 Task: Create new contact,   with mail id: 'RodriguezWillow@nydailynews.com', first name: 'Willow', Last name: 'Rodriguez', Job Title: HR Coordinator, Phone number (916) 555-2345. Change life cycle stage to  'Lead' and lead status to 'New'. Add new company to the associated contact: zucc.edu.om and type: Prospect. Logged in from softage.6@softage.net
Action: Mouse moved to (113, 76)
Screenshot: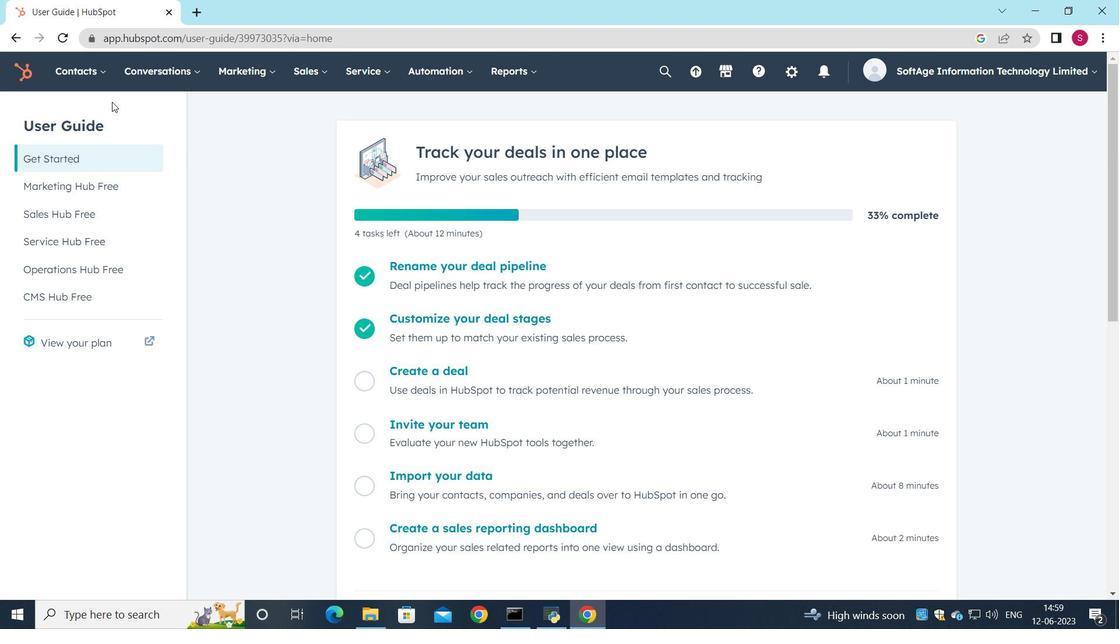 
Action: Mouse pressed left at (113, 76)
Screenshot: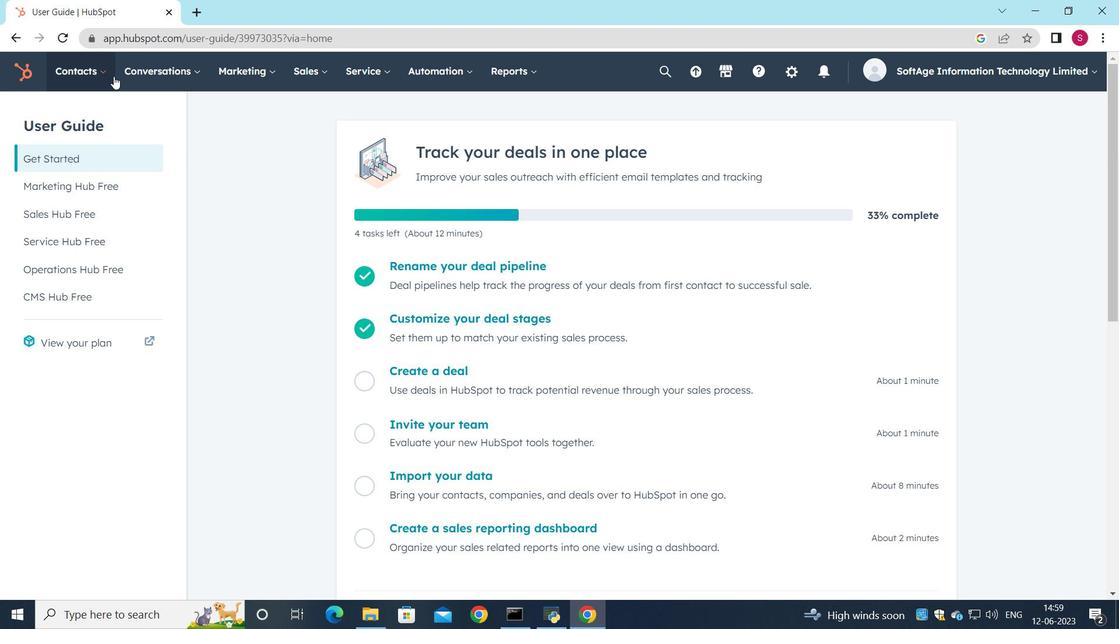 
Action: Mouse moved to (104, 107)
Screenshot: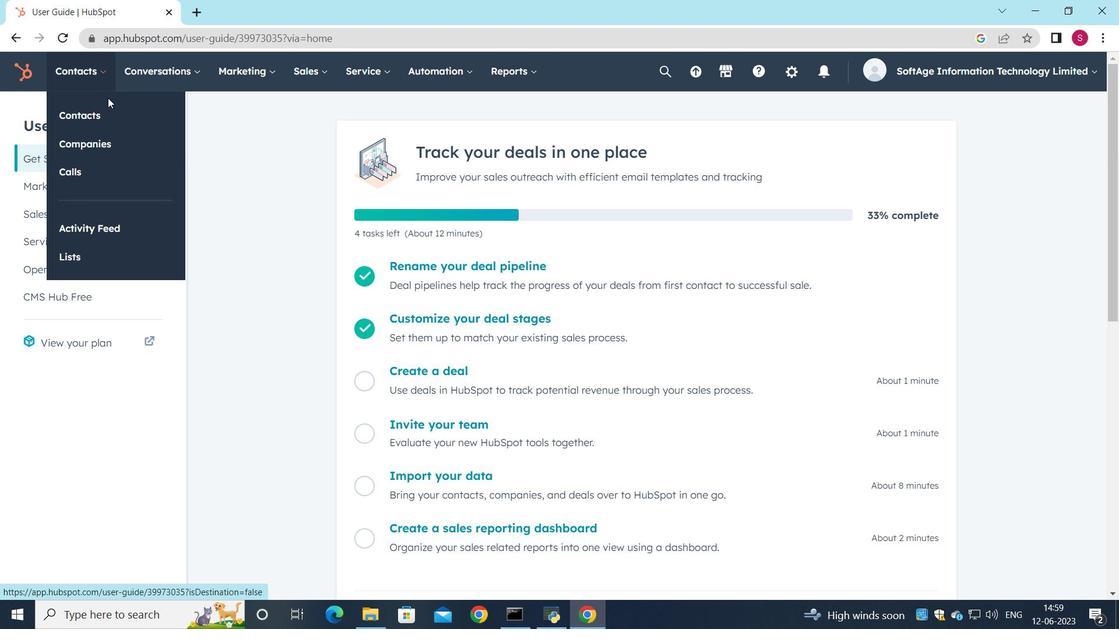 
Action: Mouse pressed left at (104, 107)
Screenshot: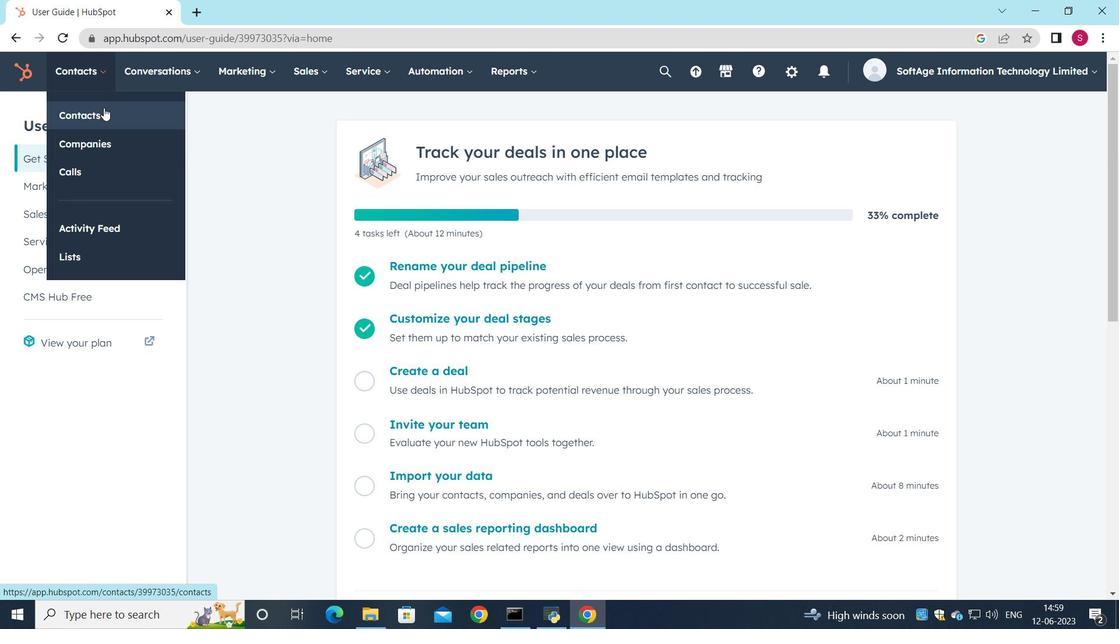 
Action: Mouse moved to (1009, 127)
Screenshot: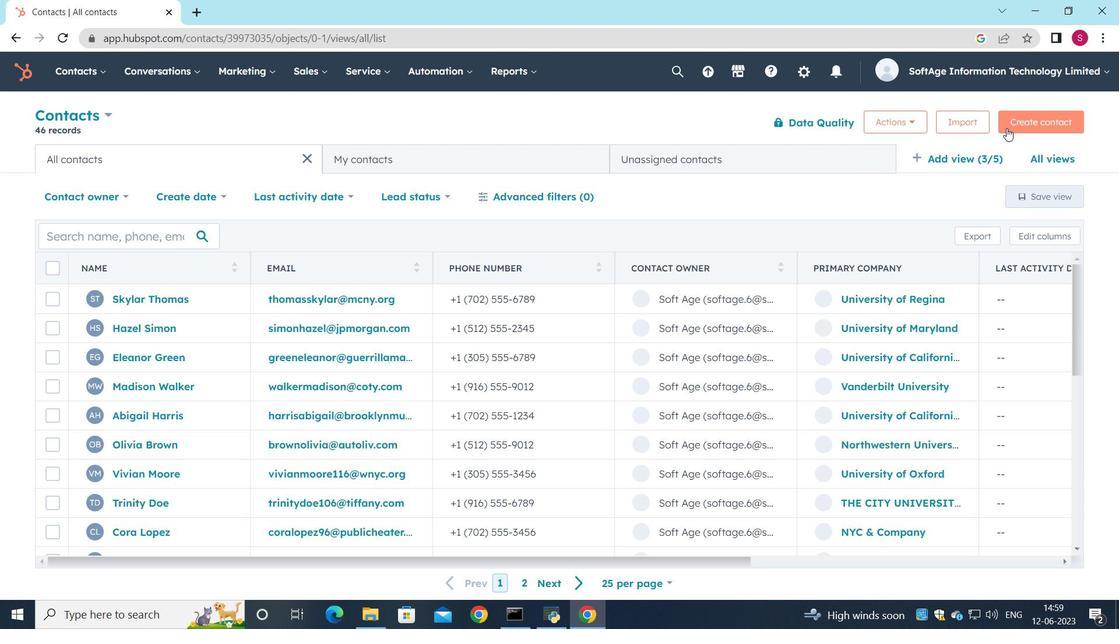 
Action: Mouse pressed left at (1009, 127)
Screenshot: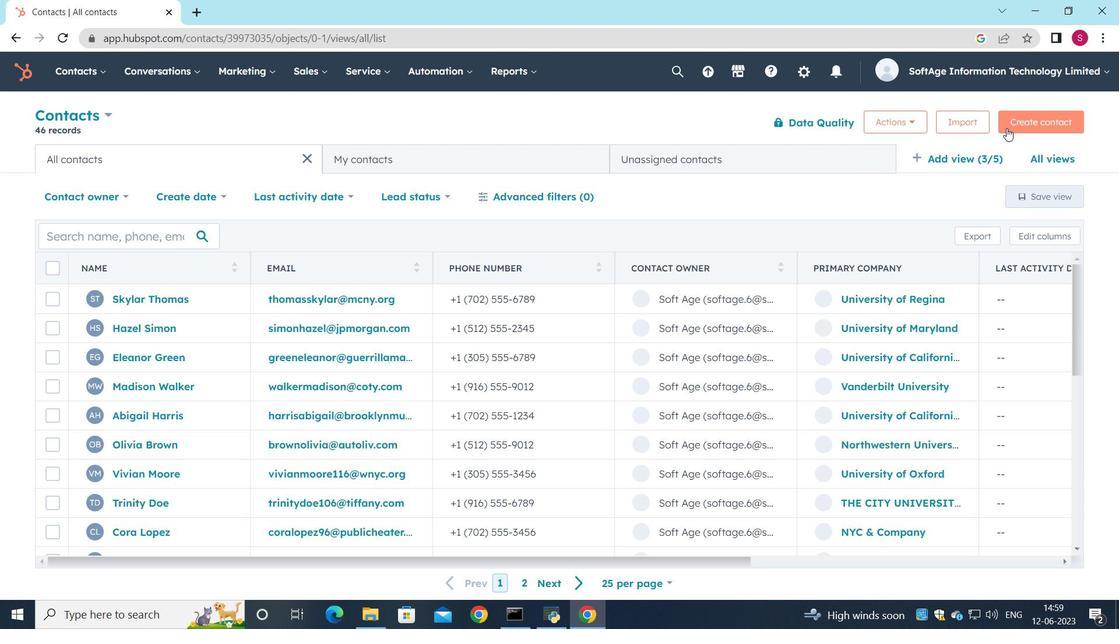
Action: Mouse moved to (762, 193)
Screenshot: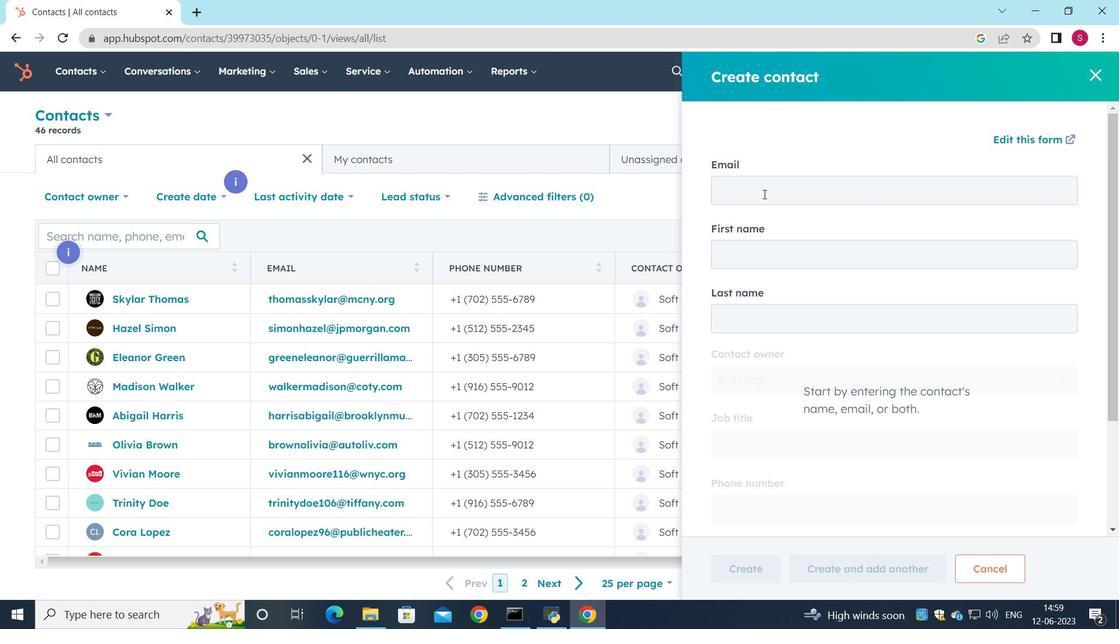 
Action: Mouse pressed left at (762, 193)
Screenshot: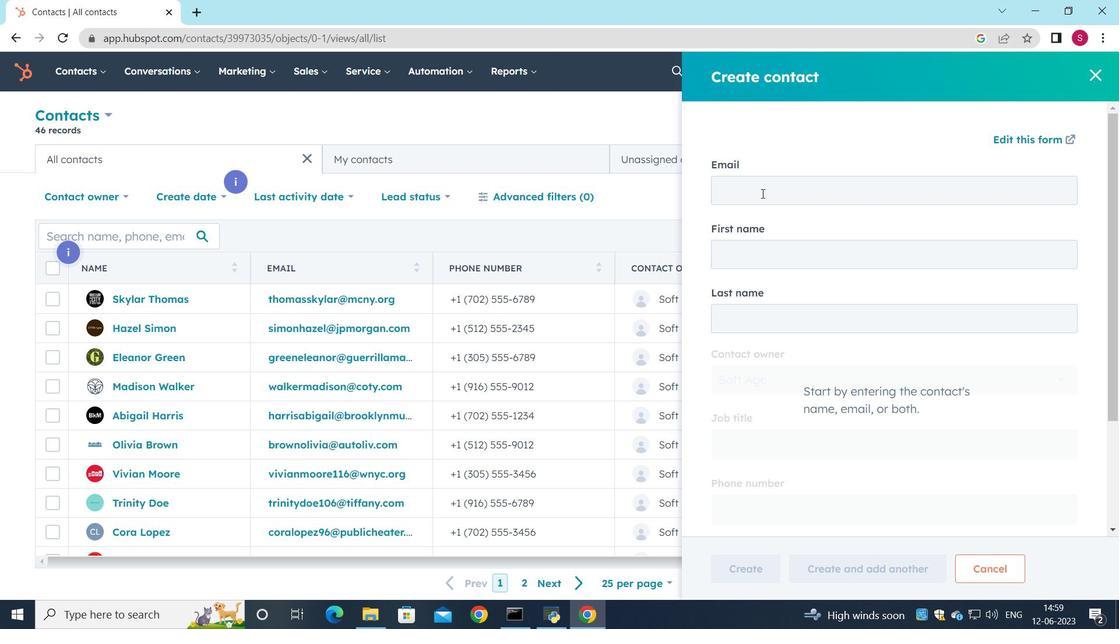 
Action: Key pressed <Key.shift>Rodriguez<Key.shift>Willow<Key.shift><Key.shift><Key.shift><Key.shift><Key.shift><Key.shift><Key.shift><Key.shift><Key.shift><Key.shift><Key.shift><Key.shift><Key.shift><Key.shift><Key.shift><Key.shift><Key.shift><Key.shift><Key.shift><Key.shift>@nydailynews.com
Screenshot: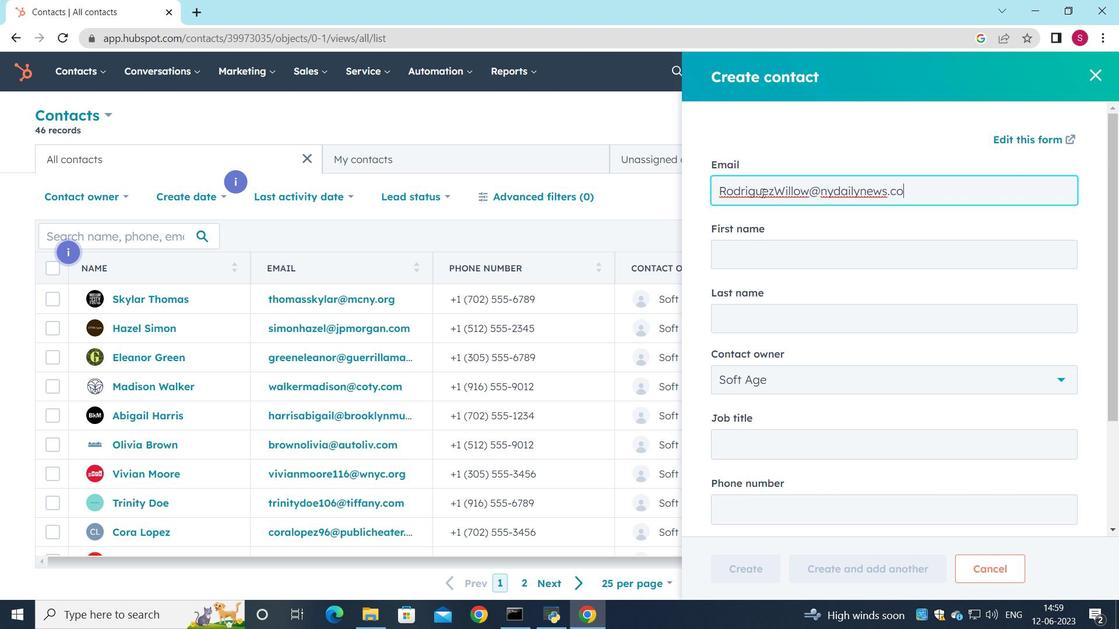 
Action: Mouse moved to (828, 261)
Screenshot: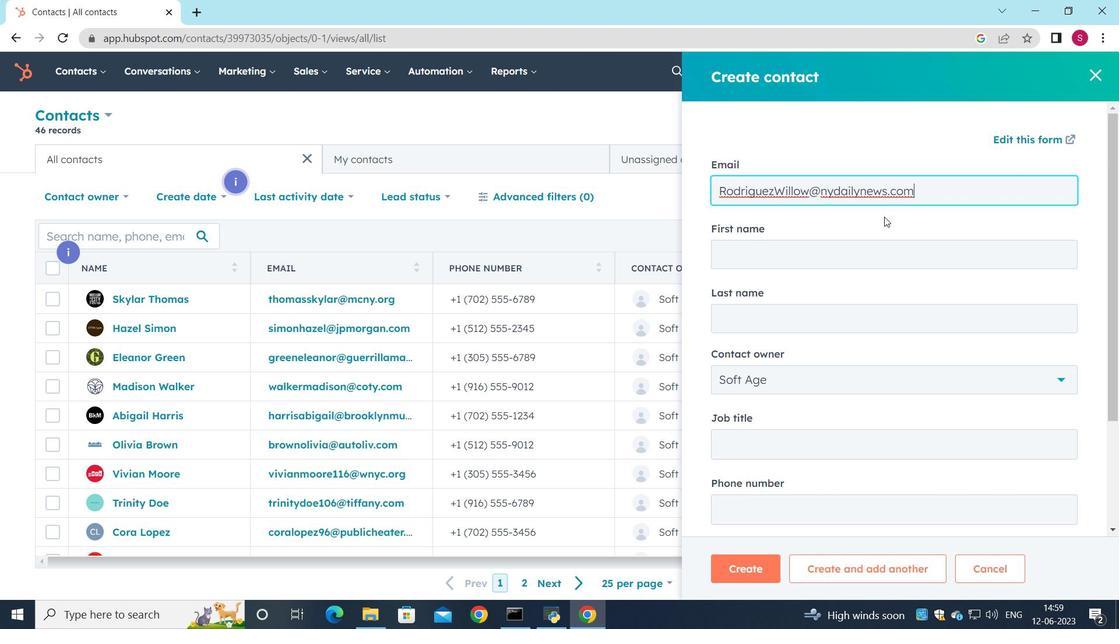 
Action: Mouse pressed left at (828, 261)
Screenshot: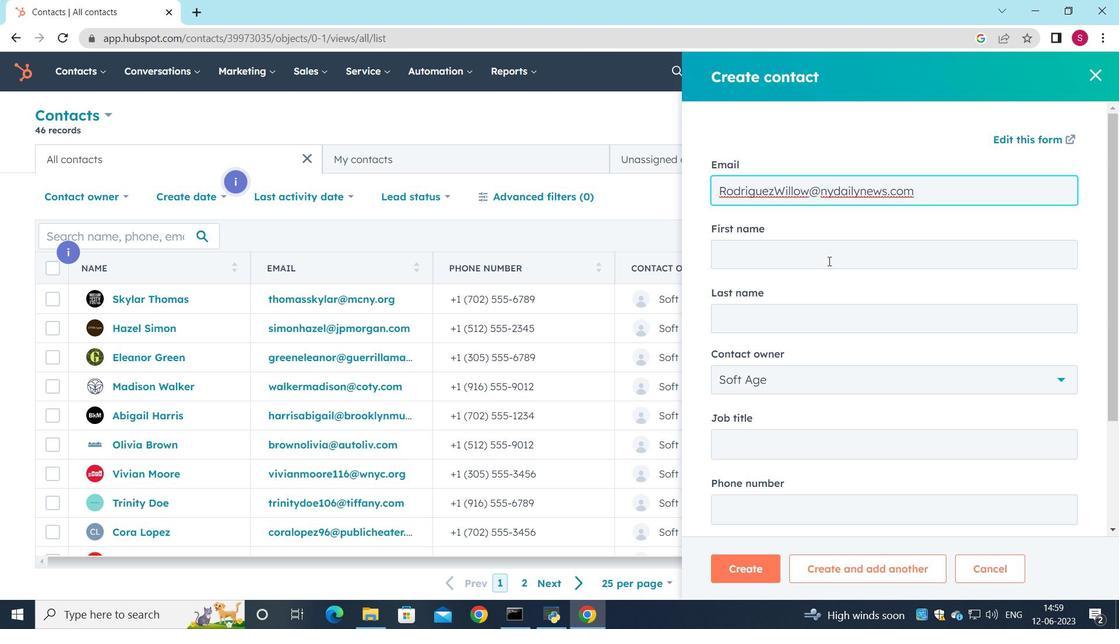 
Action: Key pressed <Key.shift>Willow
Screenshot: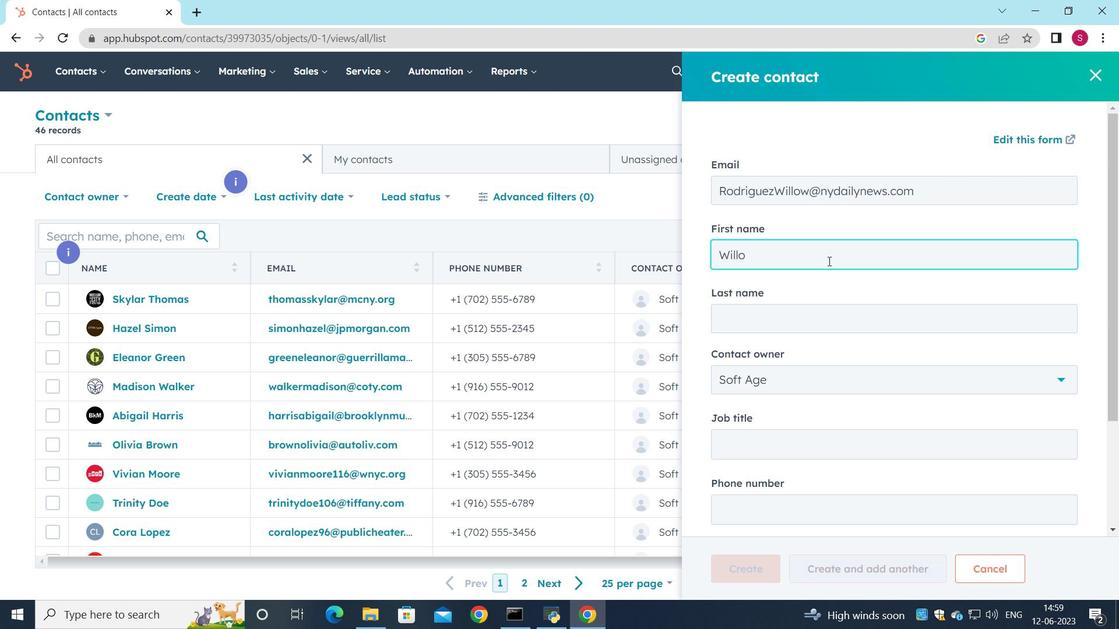 
Action: Mouse moved to (781, 310)
Screenshot: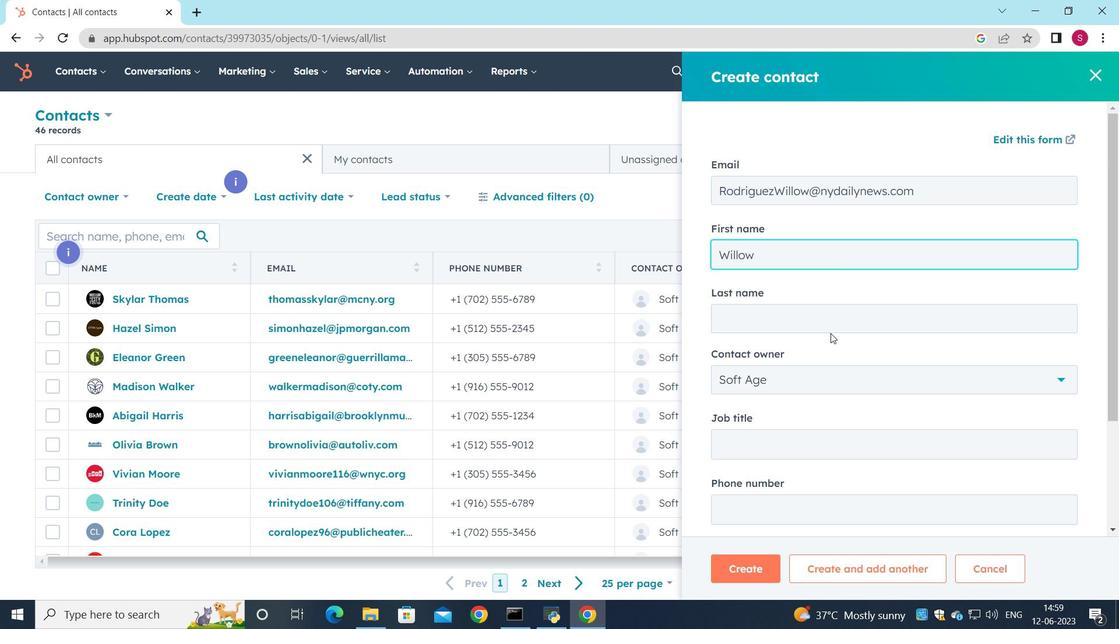 
Action: Mouse pressed left at (781, 310)
Screenshot: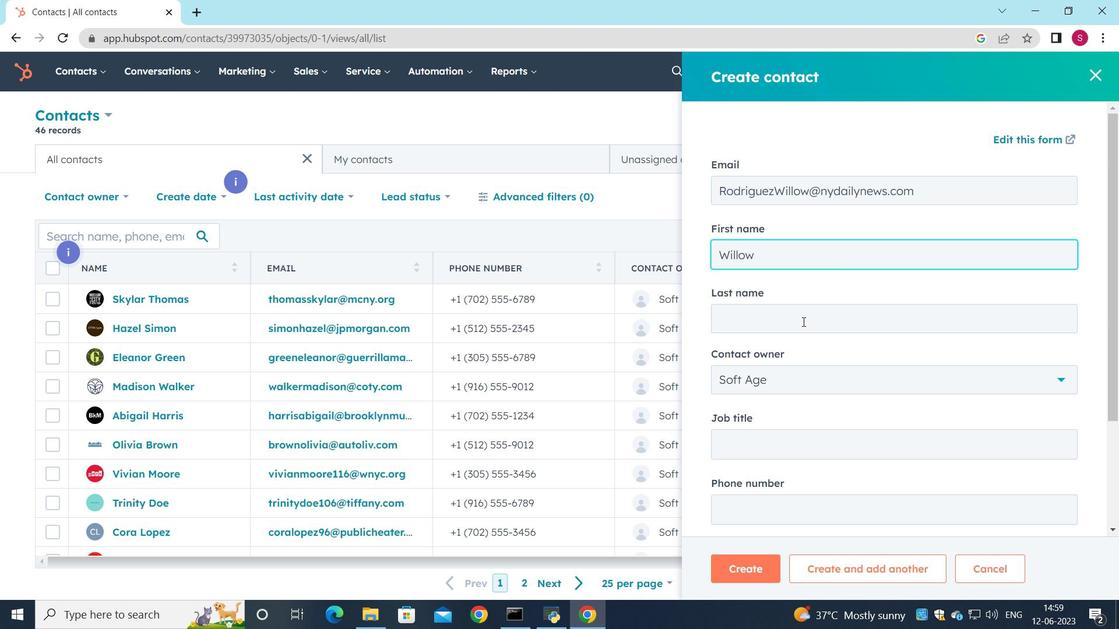 
Action: Key pressed <Key.shift>Rodriguez
Screenshot: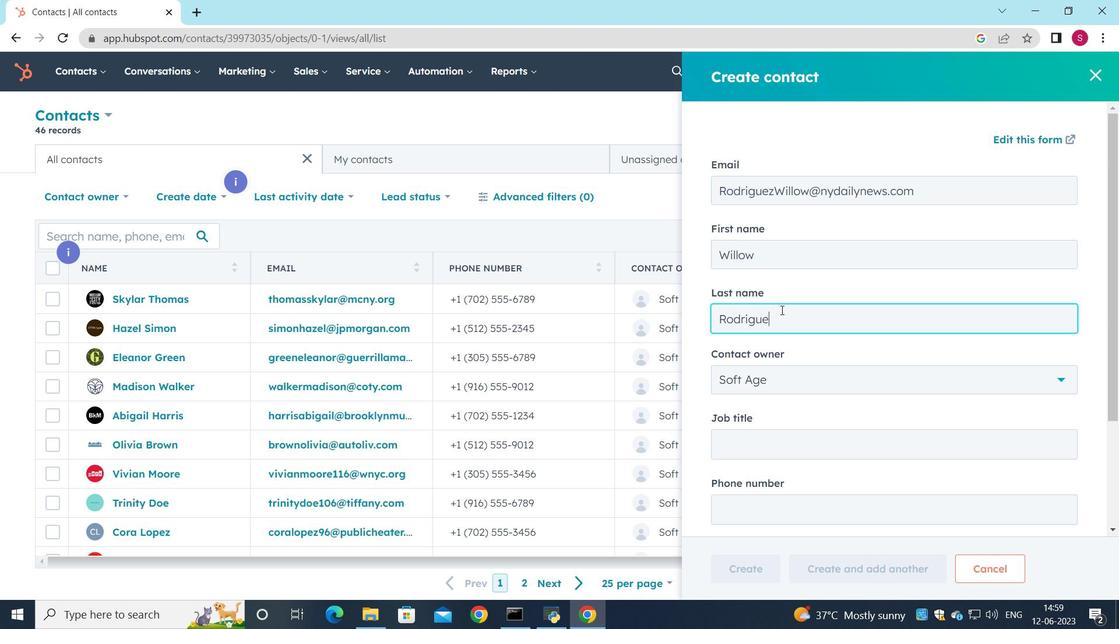 
Action: Mouse scrolled (781, 309) with delta (0, 0)
Screenshot: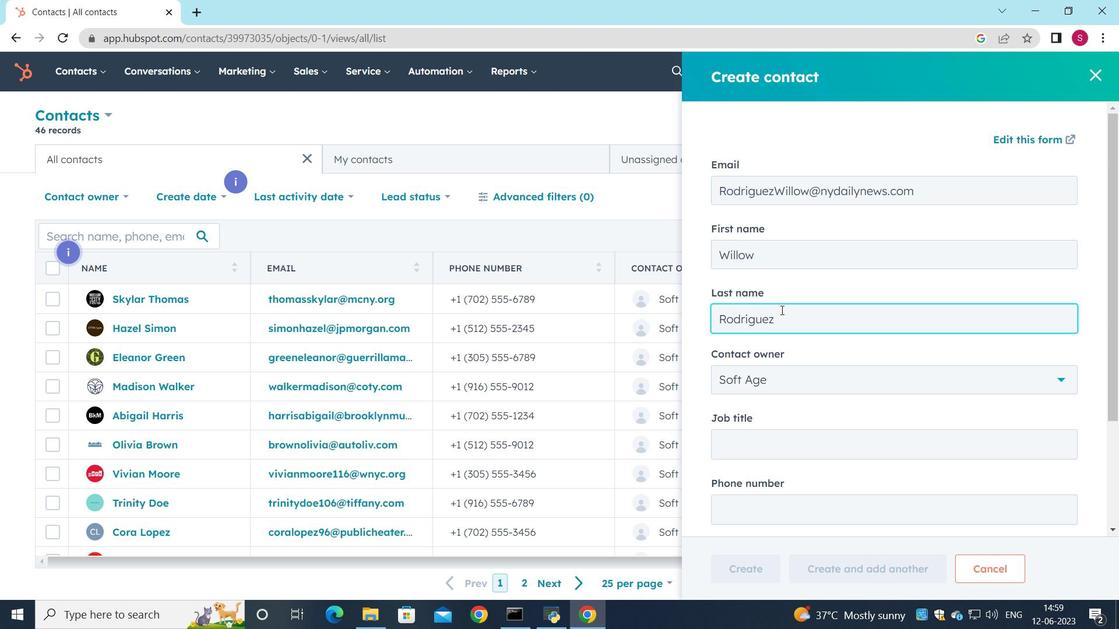 
Action: Mouse moved to (785, 351)
Screenshot: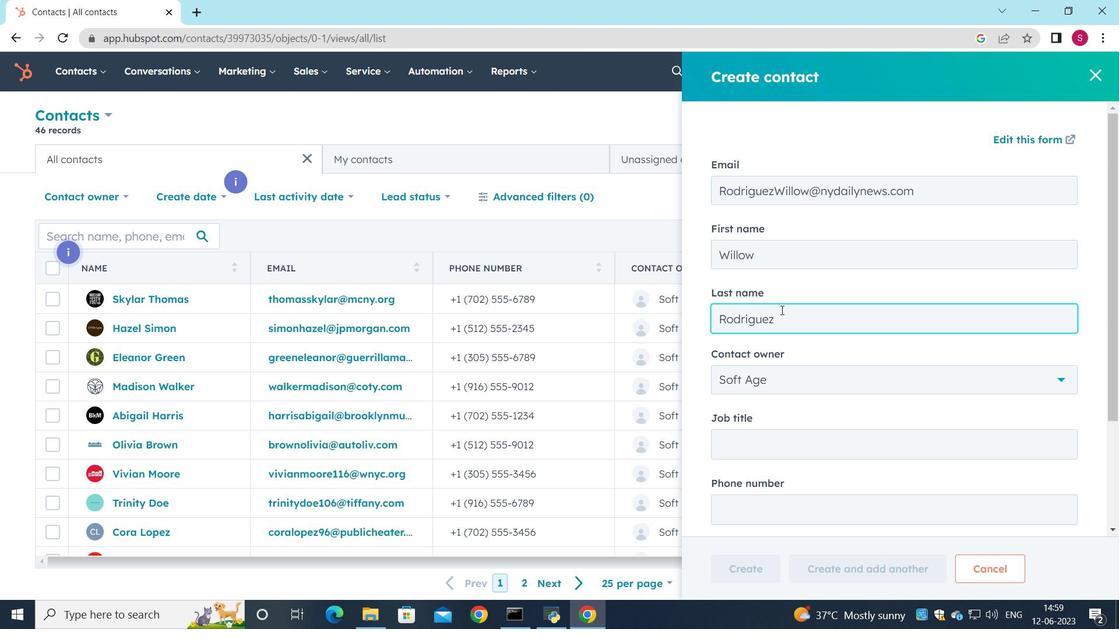 
Action: Mouse scrolled (785, 350) with delta (0, 0)
Screenshot: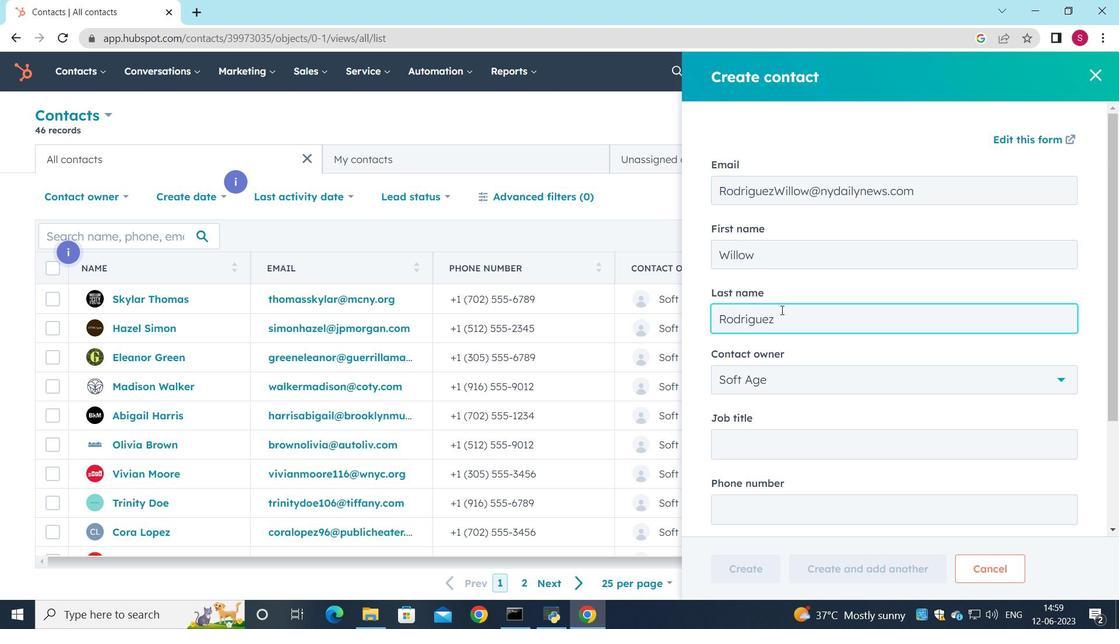 
Action: Mouse scrolled (785, 350) with delta (0, 0)
Screenshot: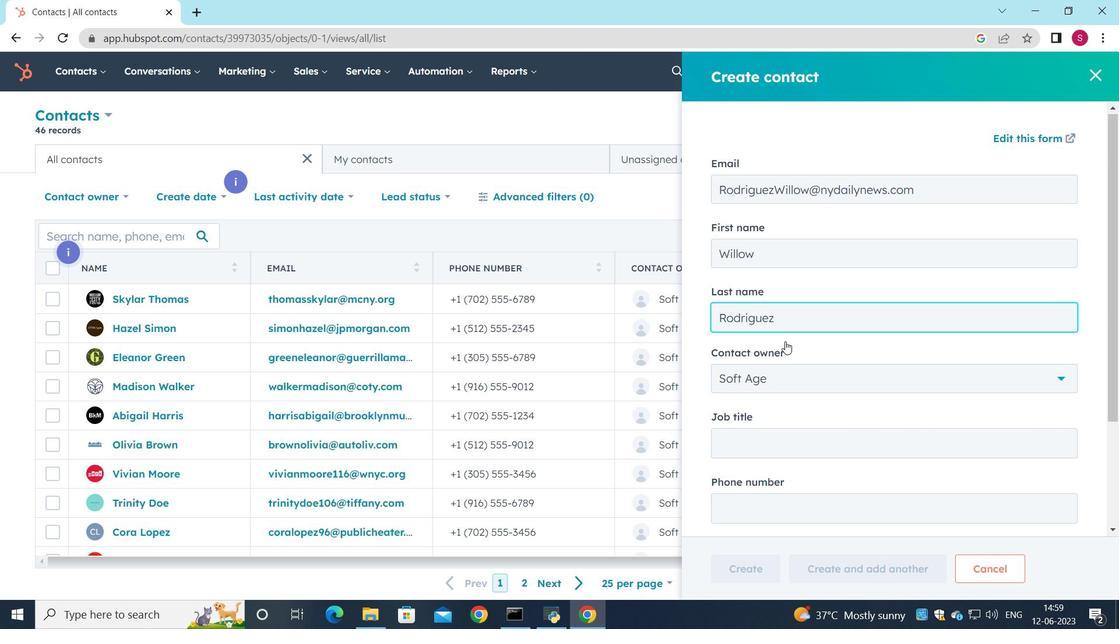 
Action: Mouse moved to (725, 288)
Screenshot: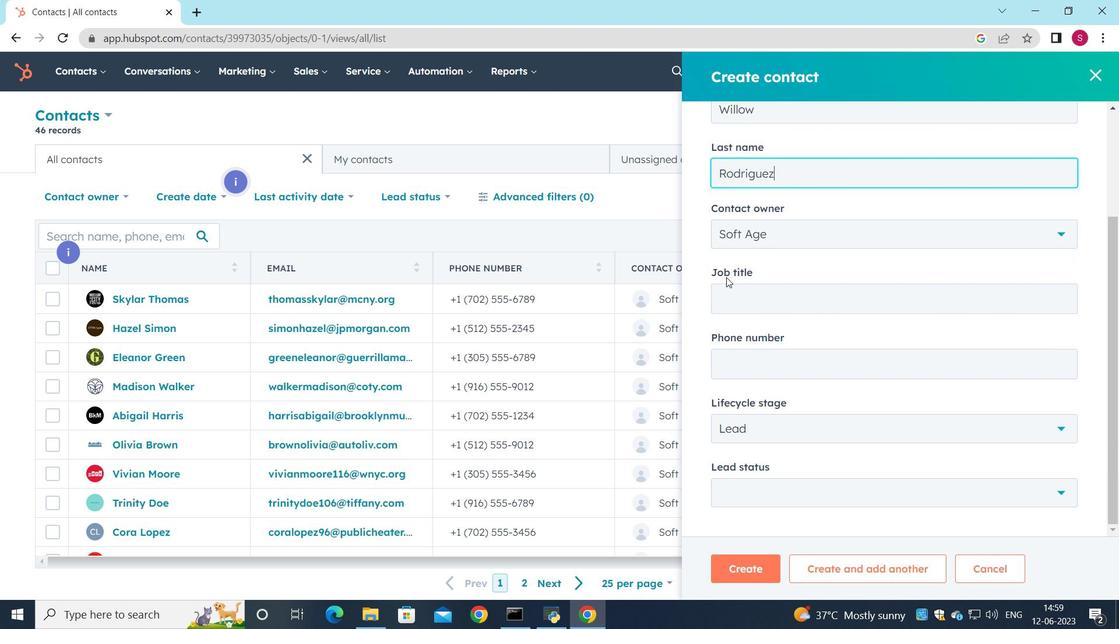 
Action: Mouse pressed left at (725, 288)
Screenshot: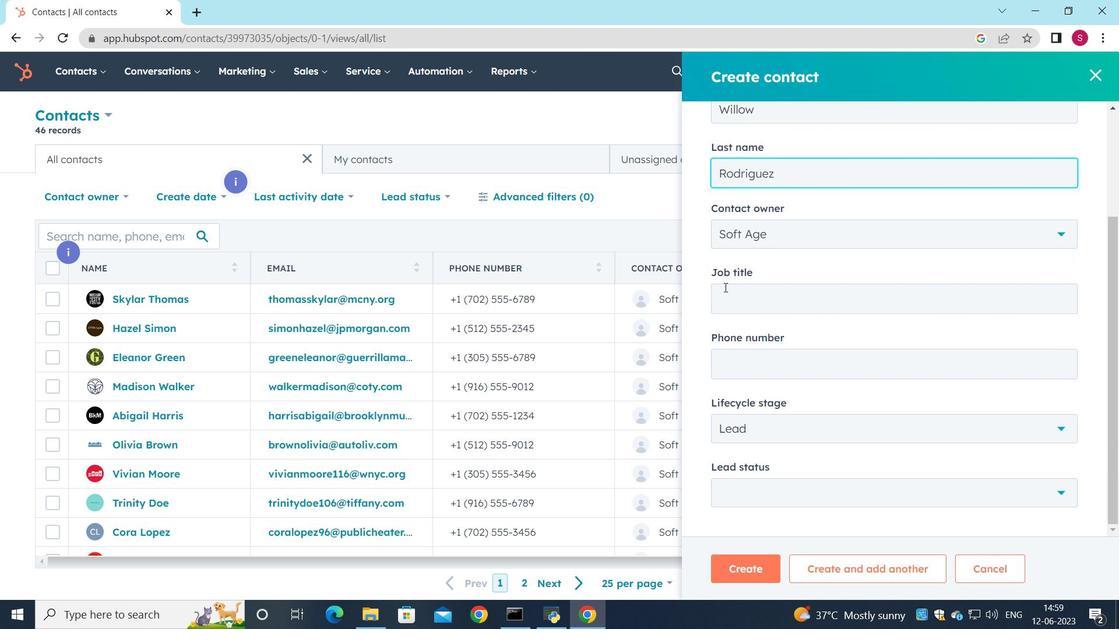 
Action: Key pressed <Key.shift><Key.shift><Key.shift><Key.shift>HE<Key.backspace>R<Key.space><Key.shift><Key.shift><Key.shift><Key.shift><Key.shift><Key.shift><Key.shift><Key.shift><Key.shift><Key.shift><Key.shift>Coordinator
Screenshot: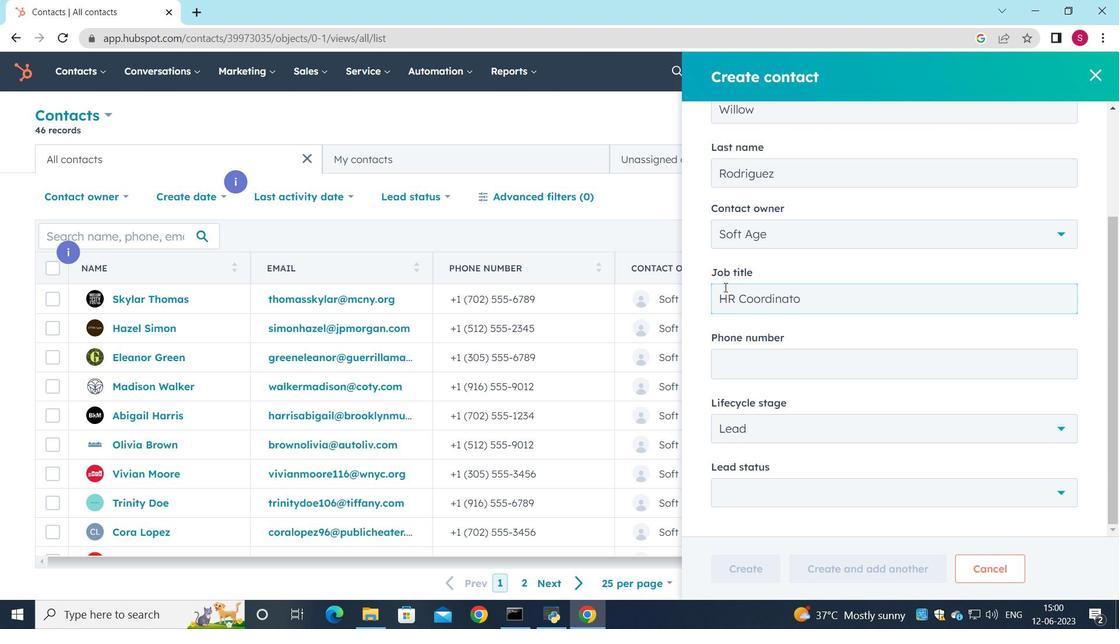 
Action: Mouse moved to (738, 347)
Screenshot: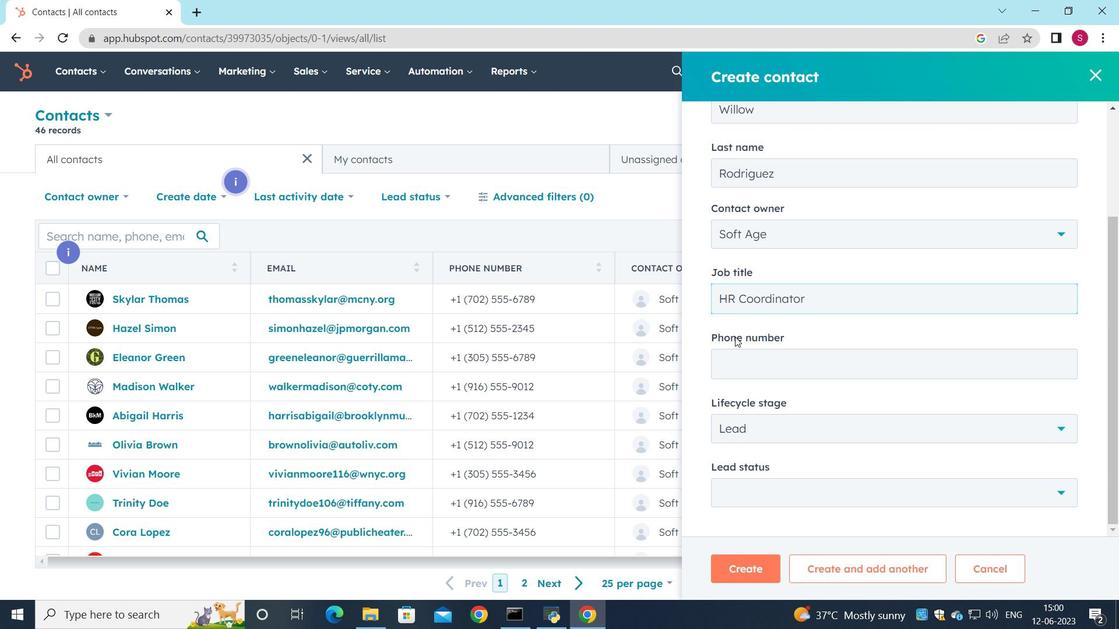 
Action: Mouse pressed left at (738, 347)
Screenshot: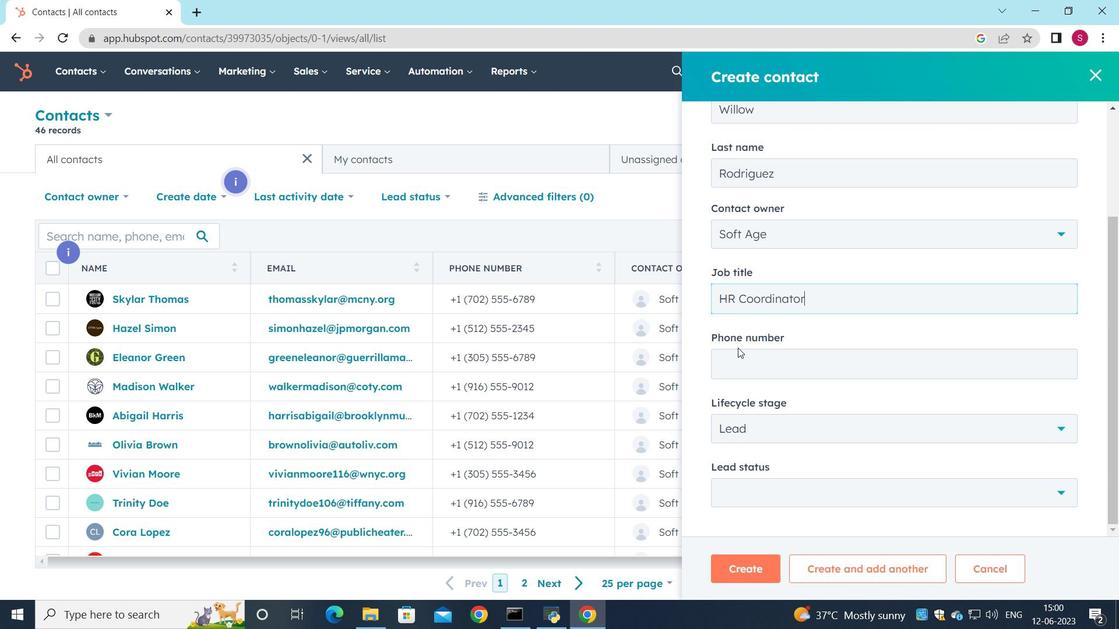 
Action: Mouse moved to (740, 359)
Screenshot: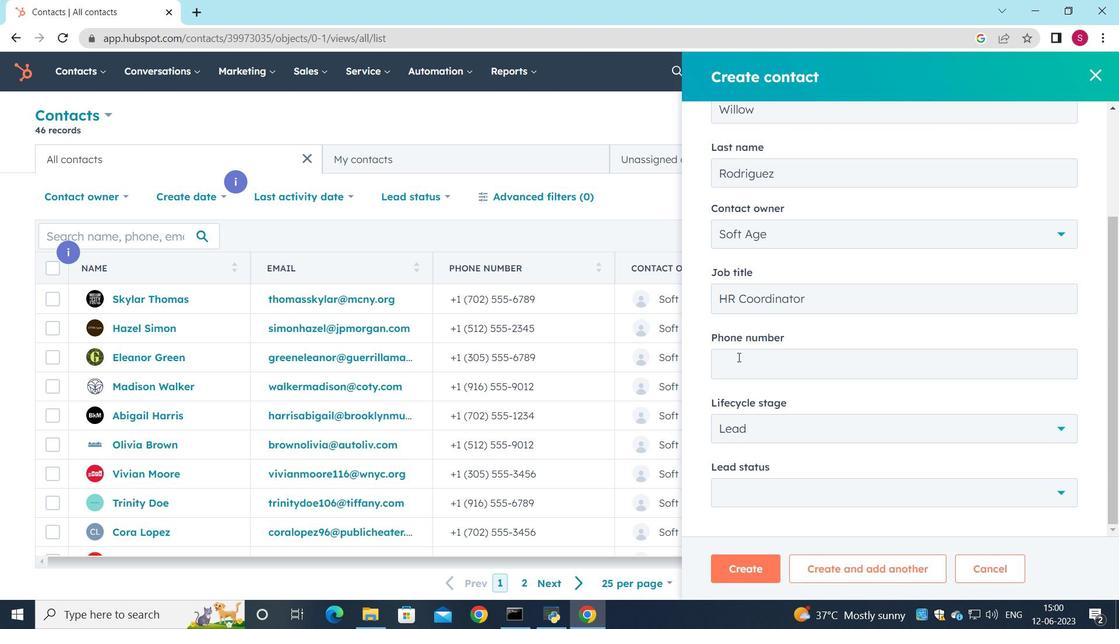
Action: Mouse pressed left at (740, 359)
Screenshot: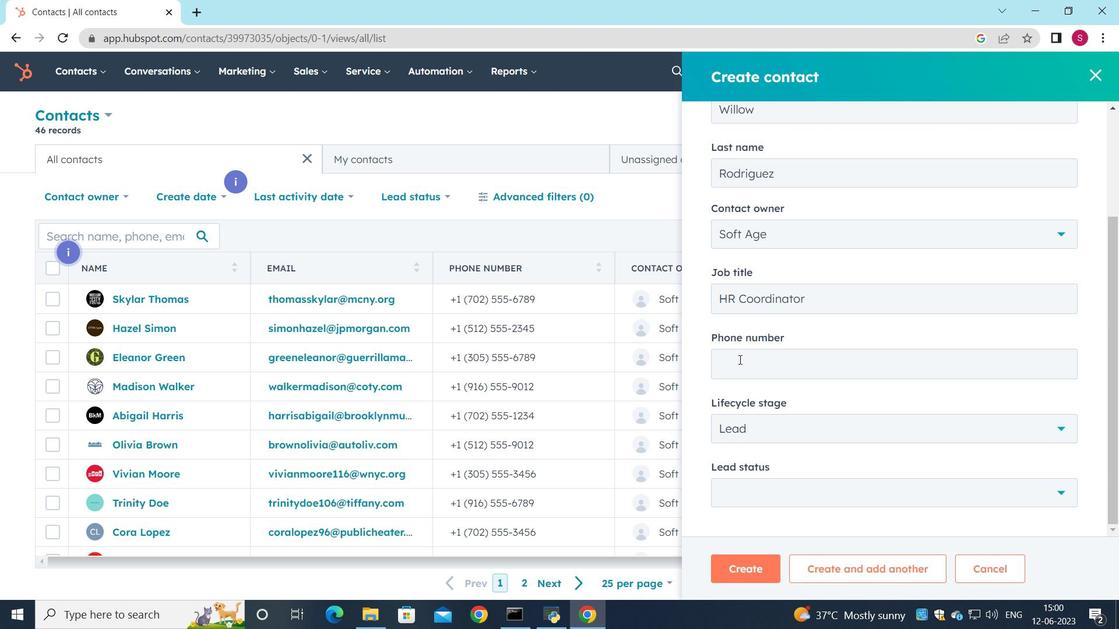 
Action: Key pressed 9165552345
Screenshot: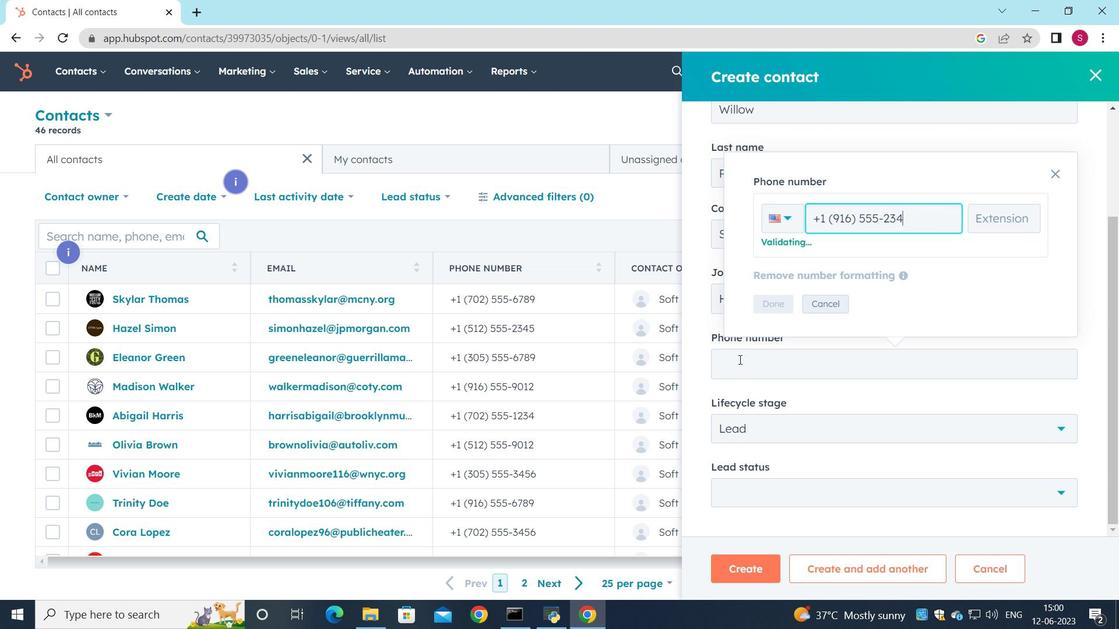 
Action: Mouse moved to (771, 311)
Screenshot: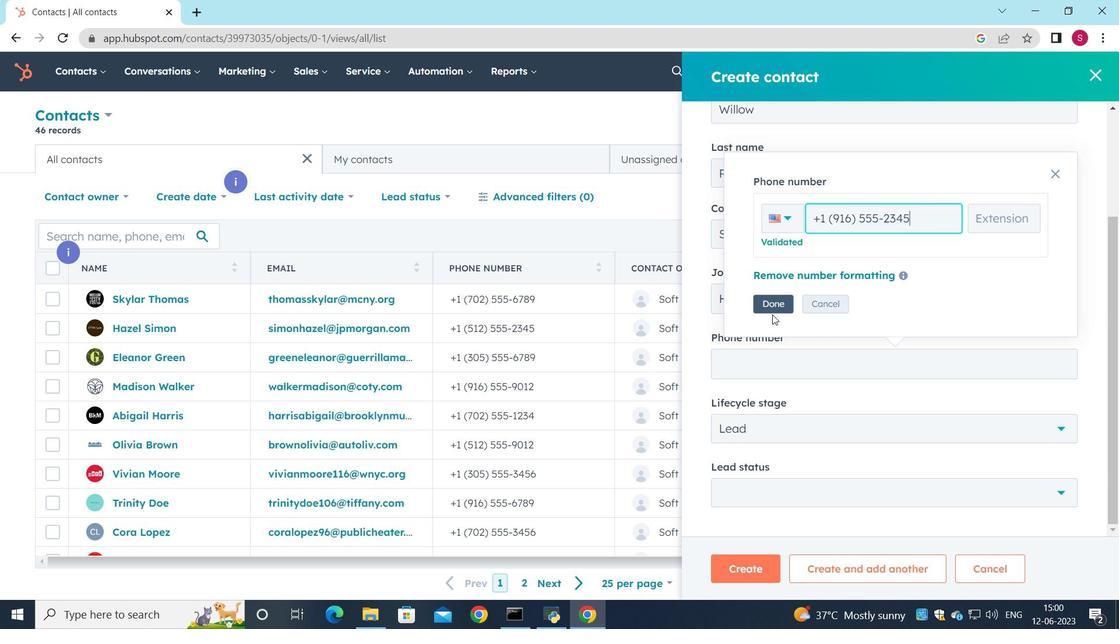 
Action: Mouse pressed left at (771, 311)
Screenshot: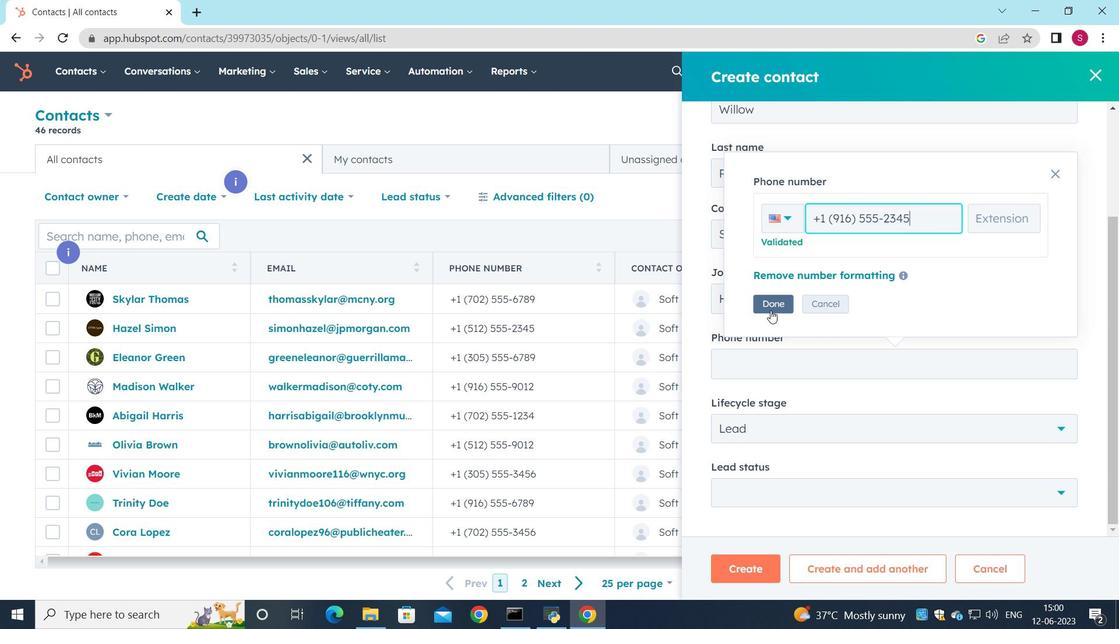 
Action: Mouse moved to (769, 380)
Screenshot: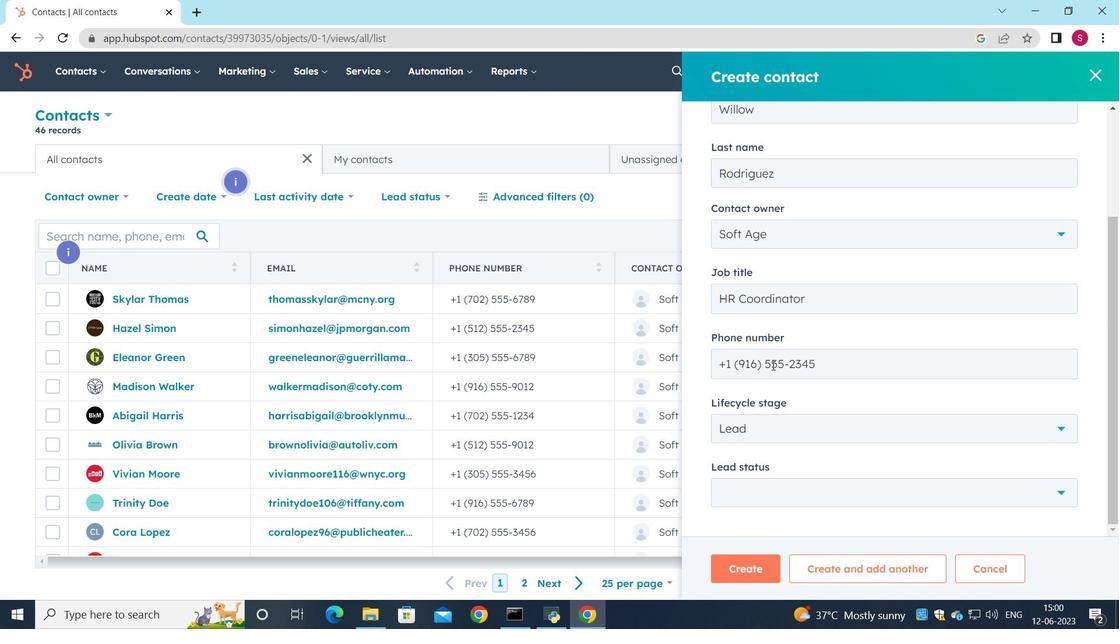 
Action: Mouse scrolled (769, 380) with delta (0, 0)
Screenshot: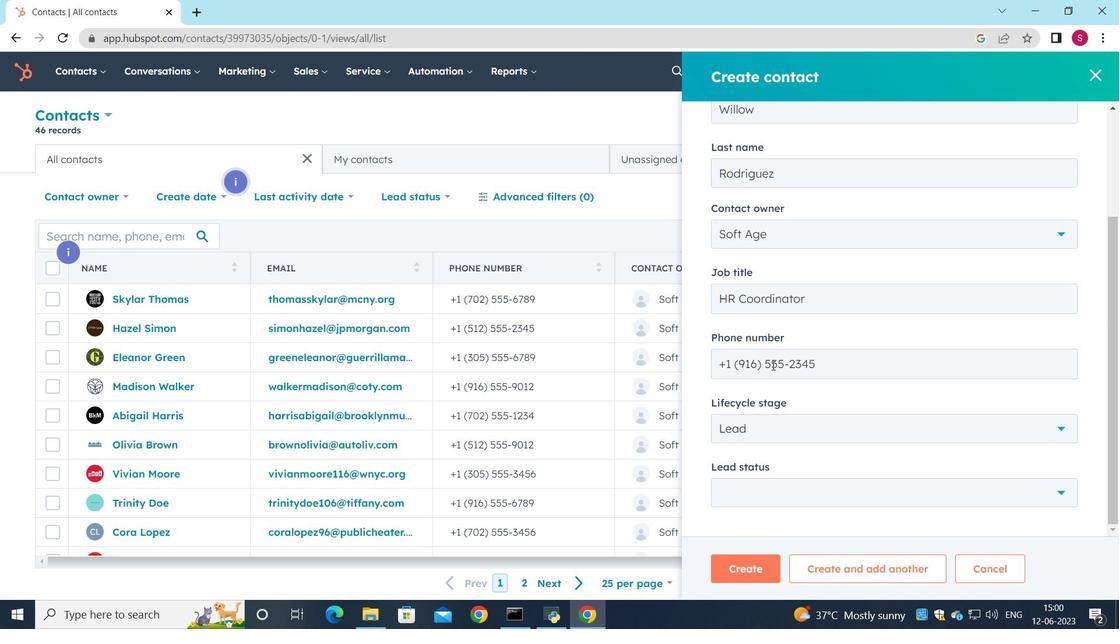 
Action: Mouse moved to (1061, 496)
Screenshot: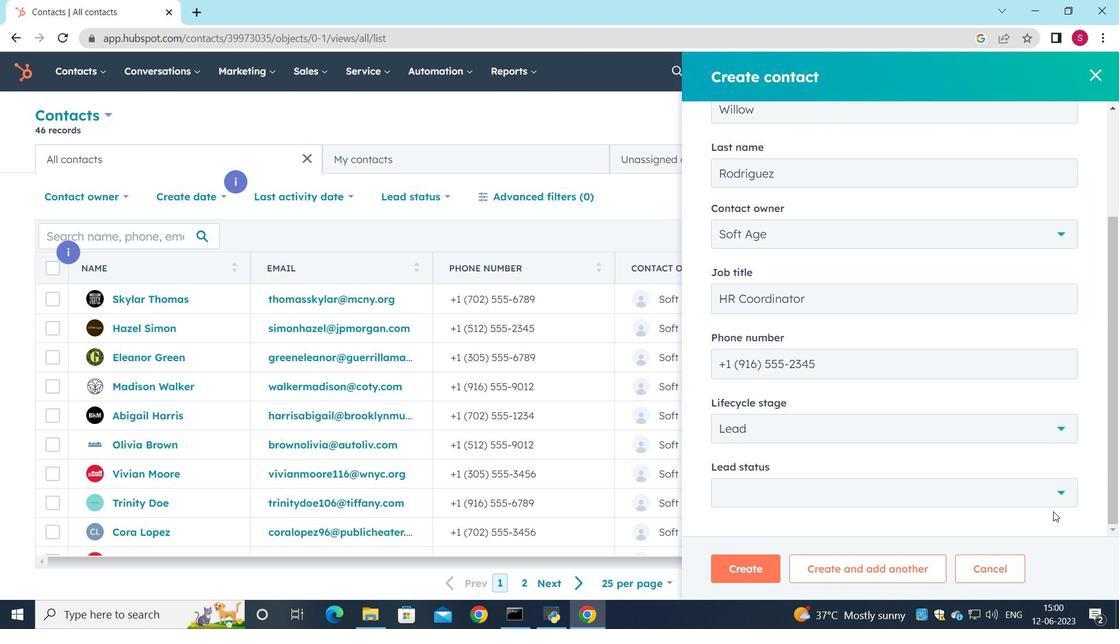 
Action: Mouse pressed left at (1061, 496)
Screenshot: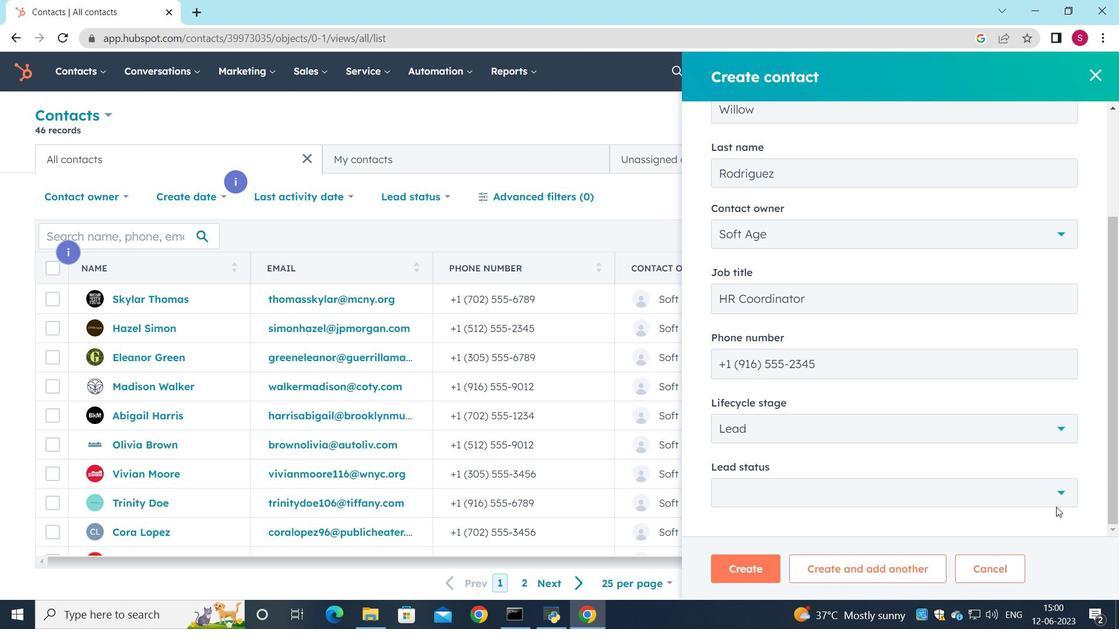 
Action: Mouse moved to (817, 357)
Screenshot: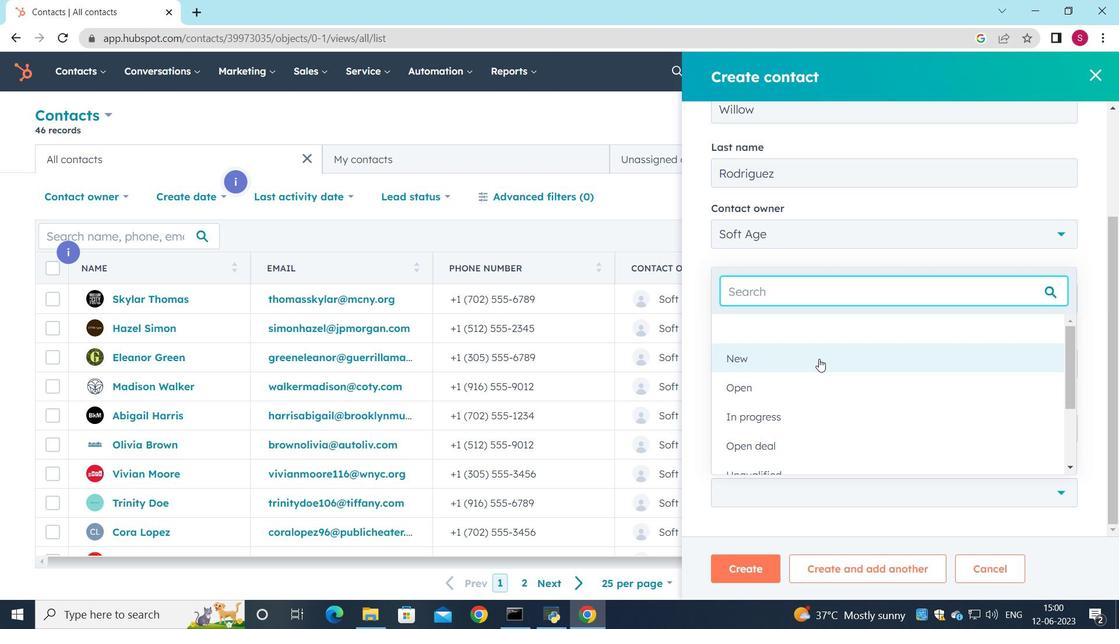 
Action: Mouse pressed left at (817, 357)
Screenshot: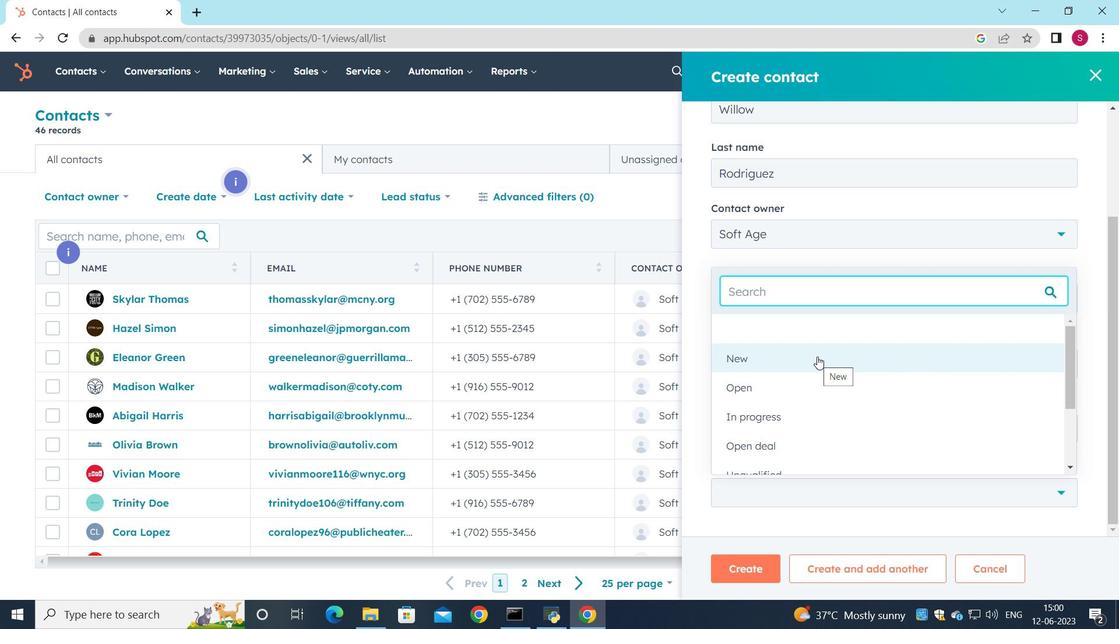 
Action: Mouse moved to (729, 579)
Screenshot: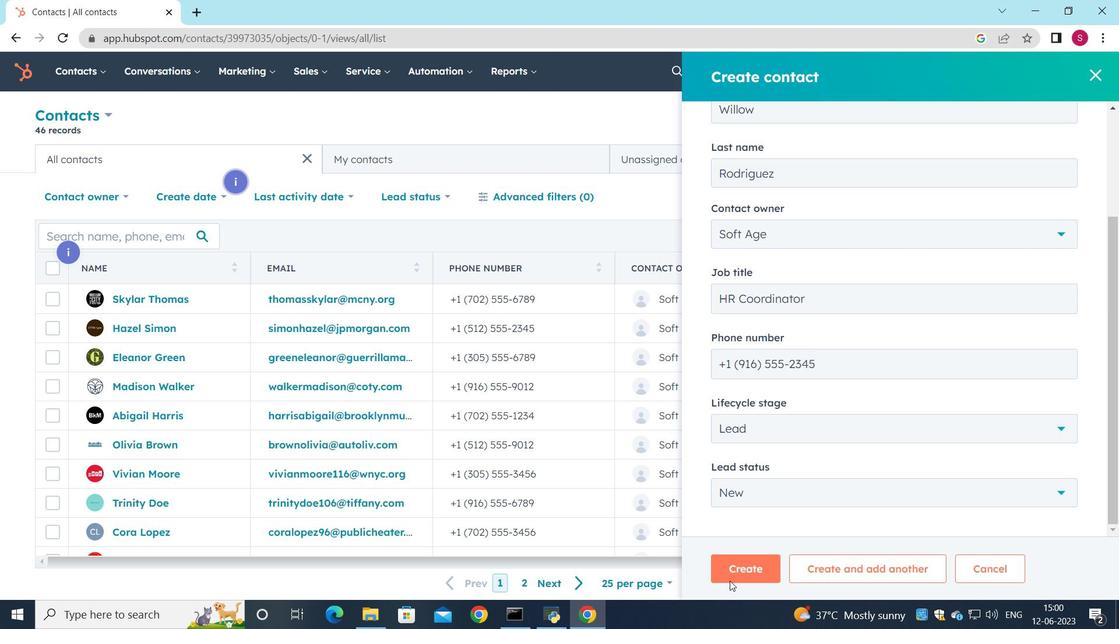
Action: Mouse pressed left at (729, 579)
Screenshot: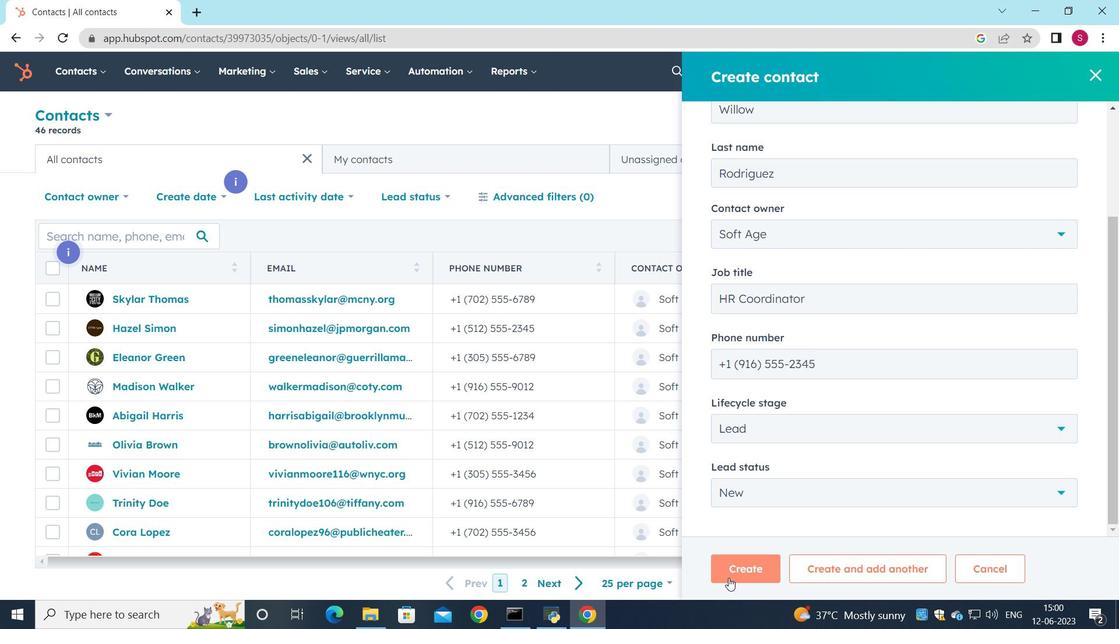 
Action: Mouse moved to (568, 445)
Screenshot: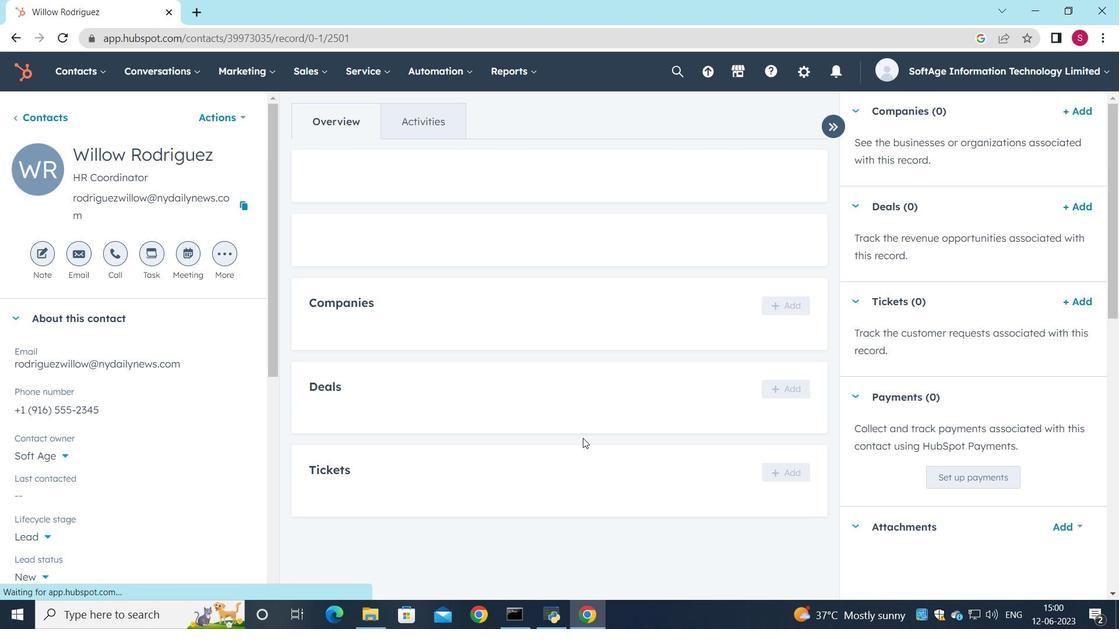 
Action: Mouse scrolled (568, 445) with delta (0, 0)
Screenshot: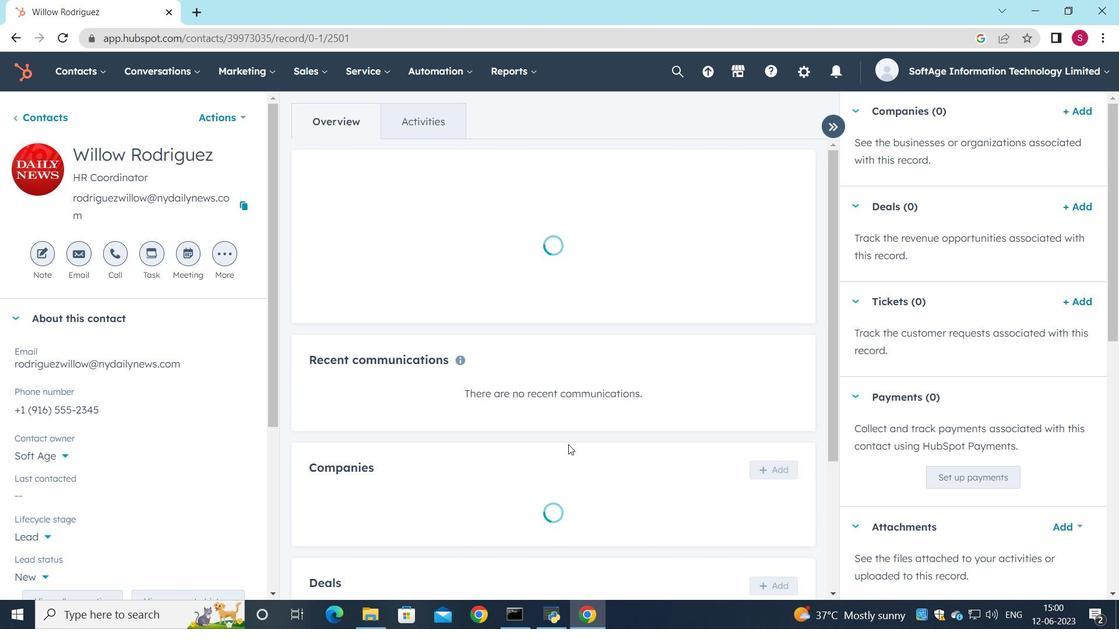 
Action: Mouse moved to (763, 392)
Screenshot: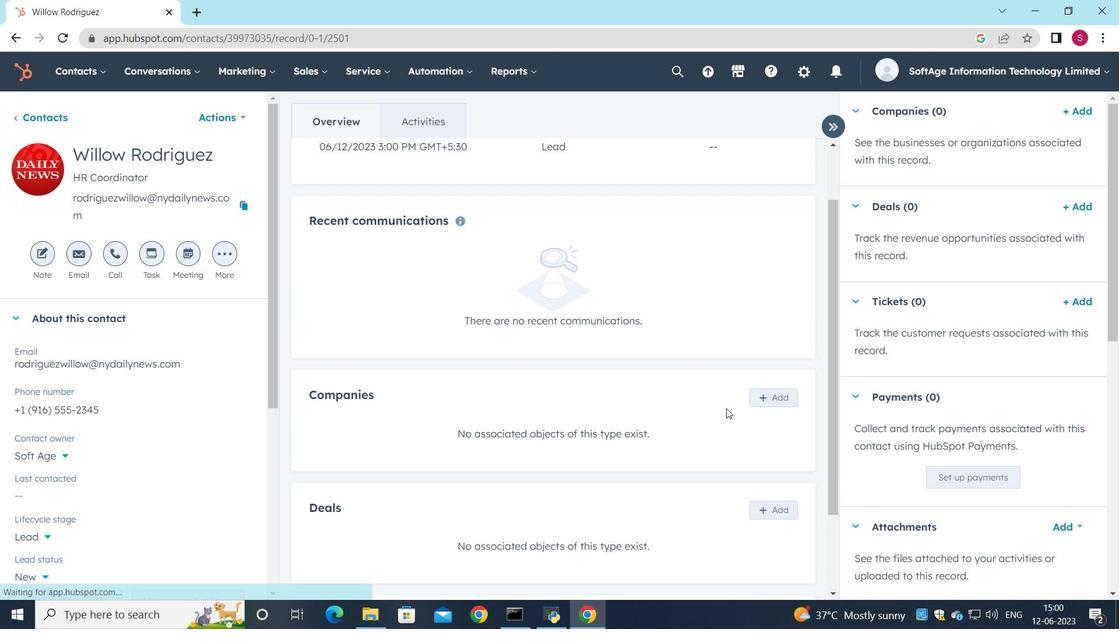 
Action: Mouse pressed left at (763, 392)
Screenshot: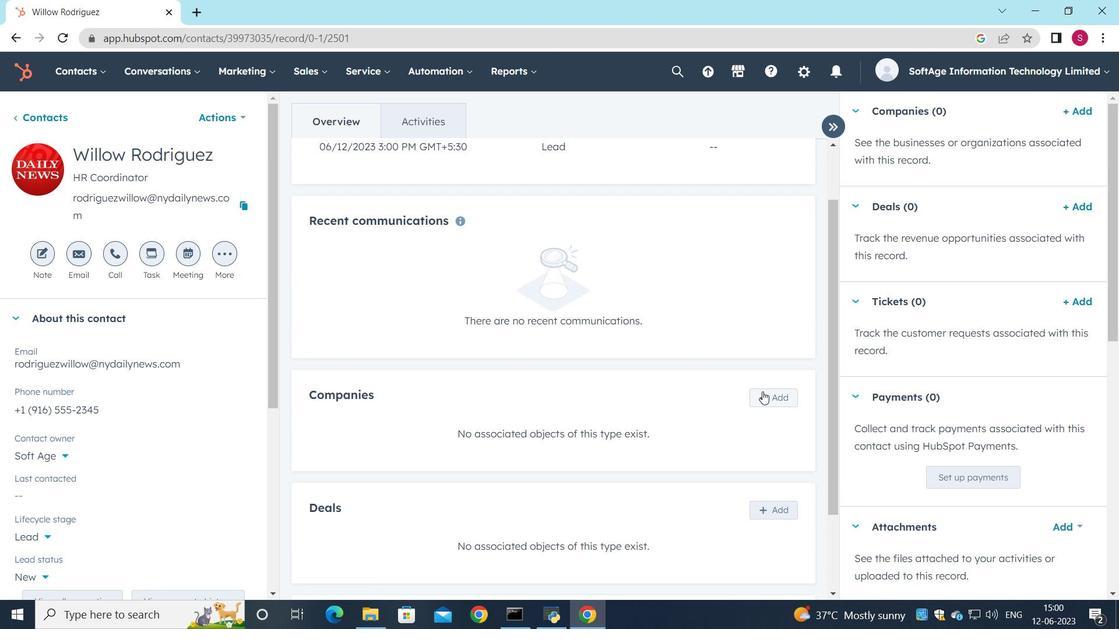 
Action: Mouse moved to (794, 156)
Screenshot: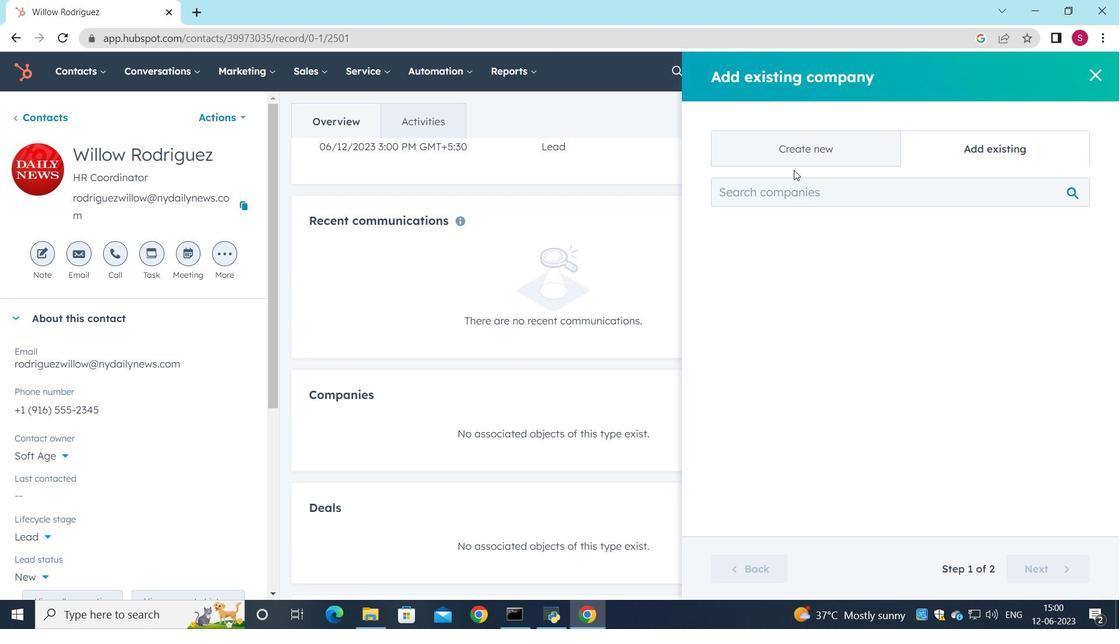 
Action: Mouse pressed left at (794, 156)
Screenshot: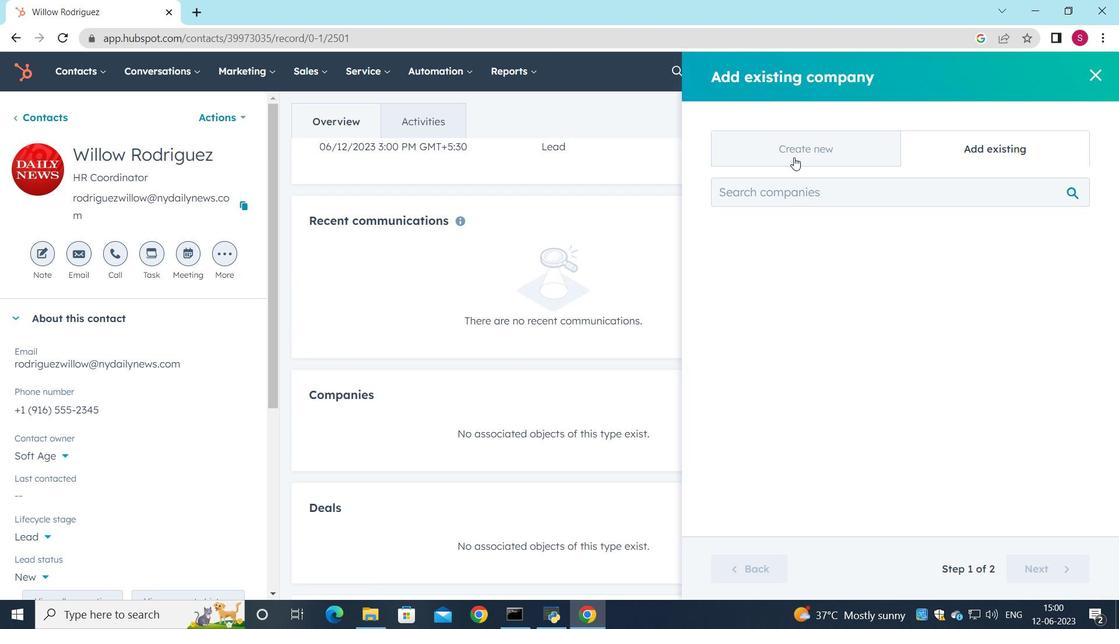 
Action: Mouse moved to (789, 230)
Screenshot: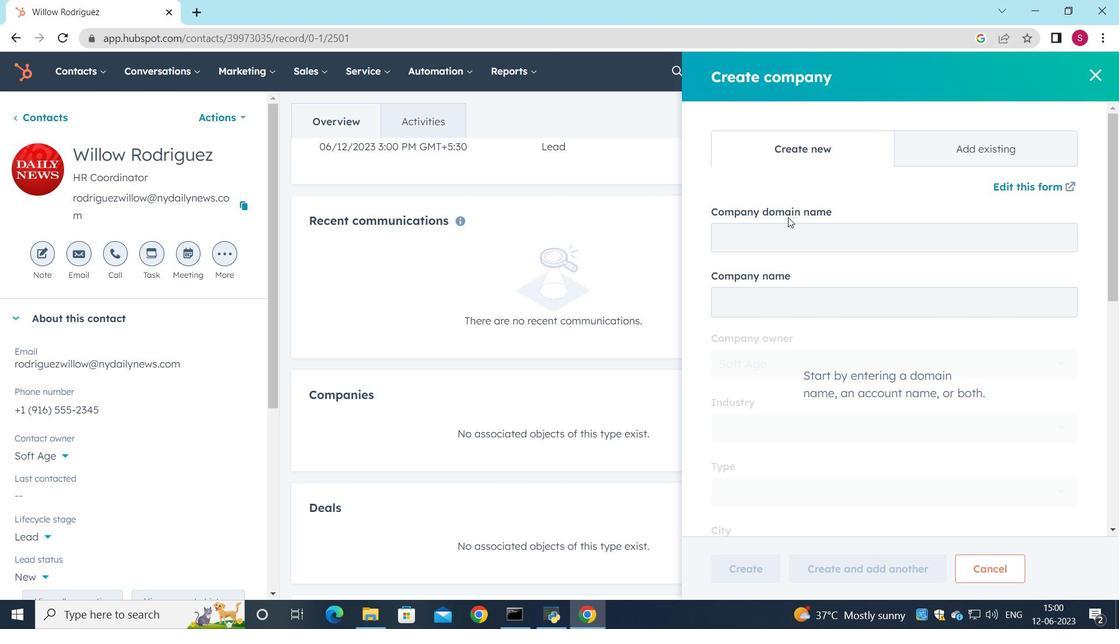 
Action: Mouse pressed left at (789, 230)
Screenshot: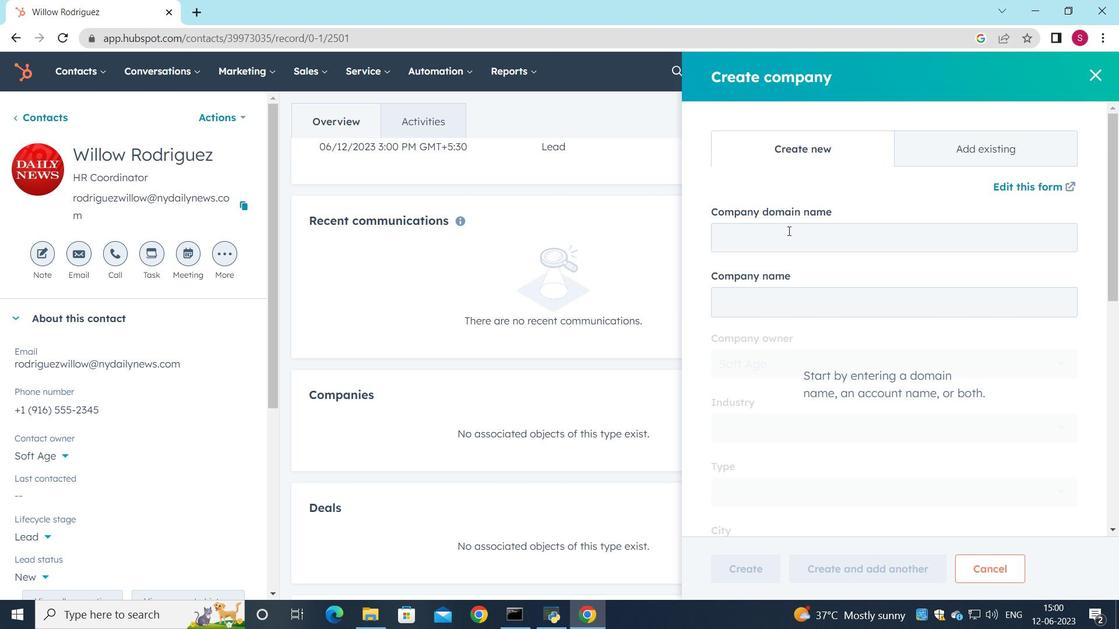
Action: Key pressed zucc.edu
Screenshot: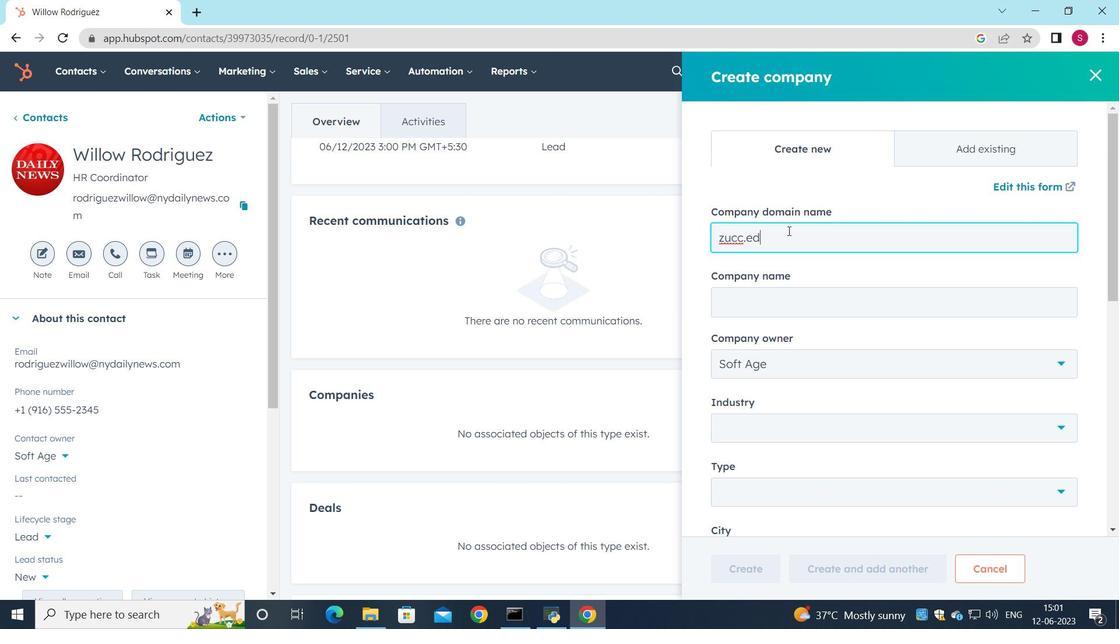 
Action: Mouse moved to (753, 439)
Screenshot: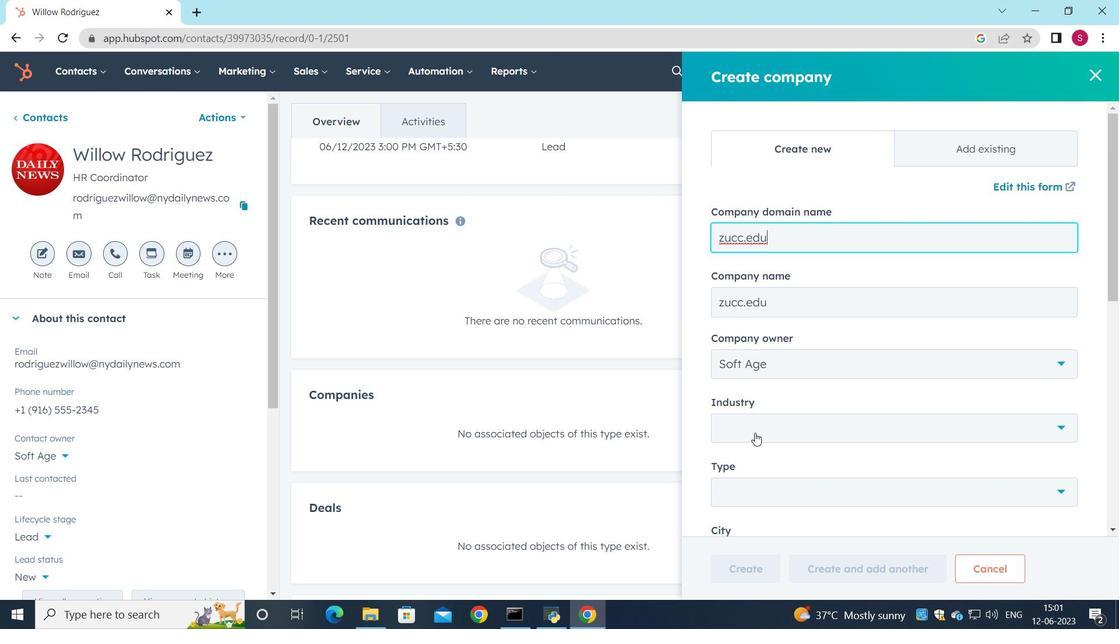 
Action: Mouse scrolled (753, 438) with delta (0, 0)
Screenshot: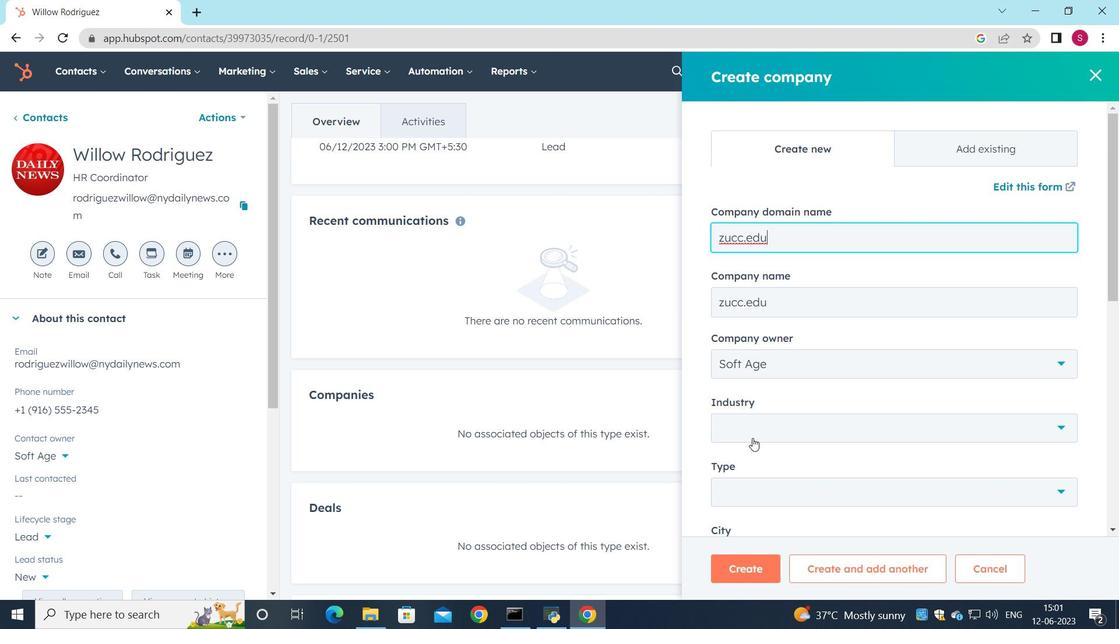 
Action: Mouse moved to (1061, 421)
Screenshot: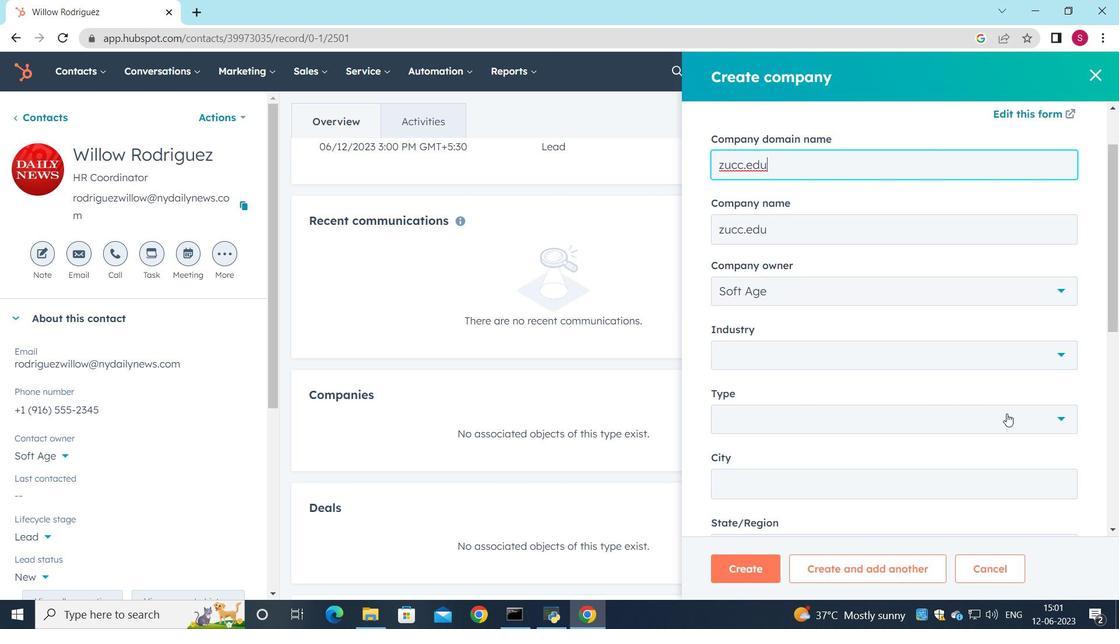 
Action: Mouse pressed left at (1061, 421)
Screenshot: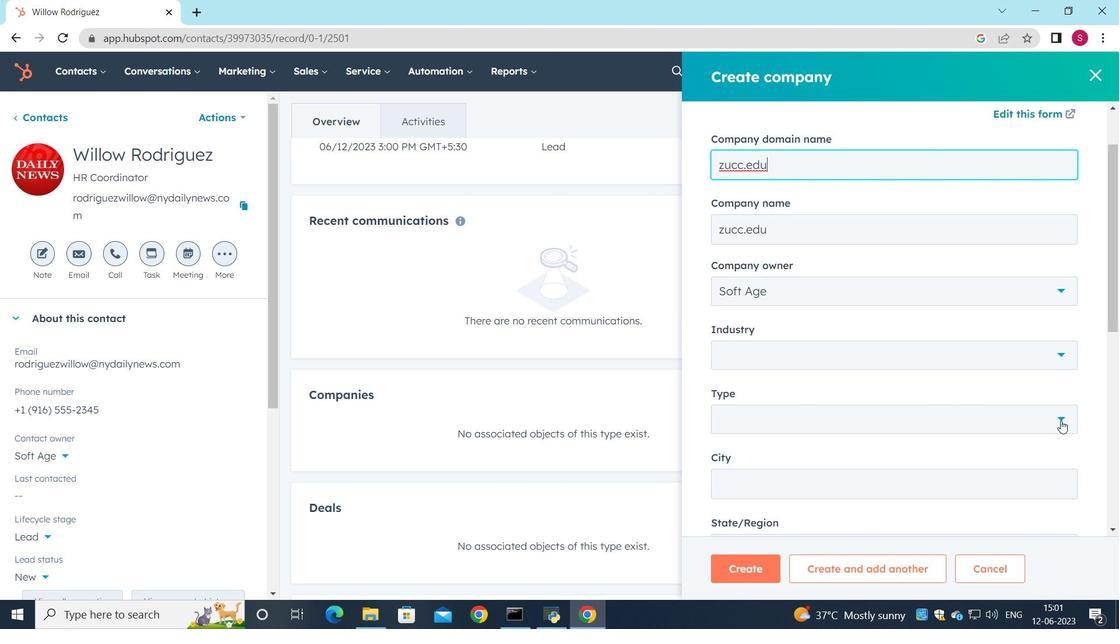 
Action: Mouse moved to (789, 279)
Screenshot: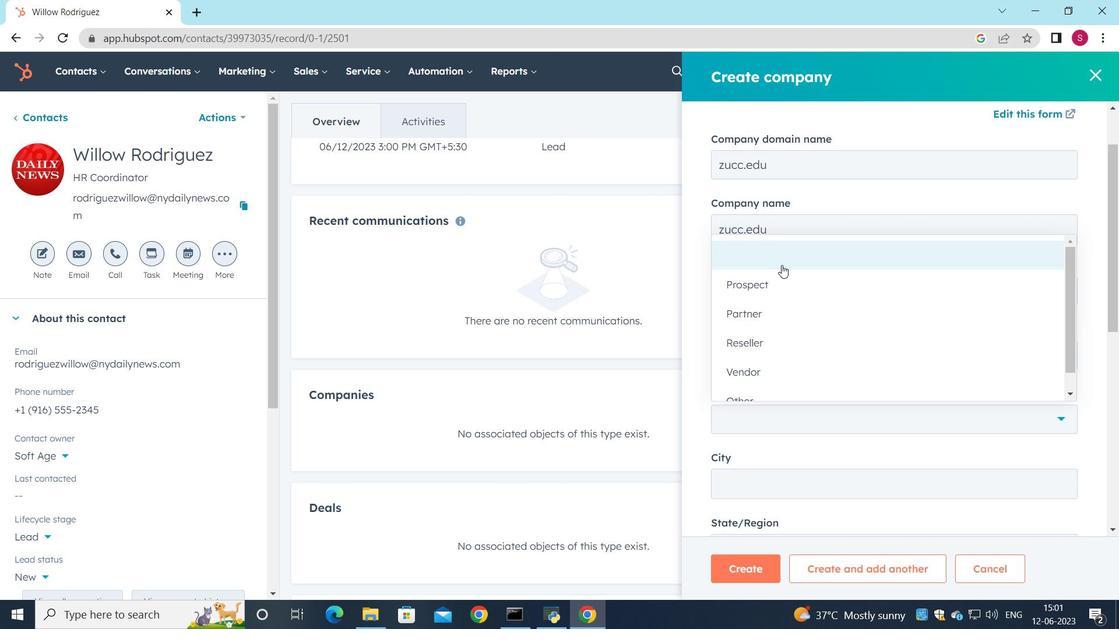 
Action: Mouse pressed left at (789, 279)
Screenshot: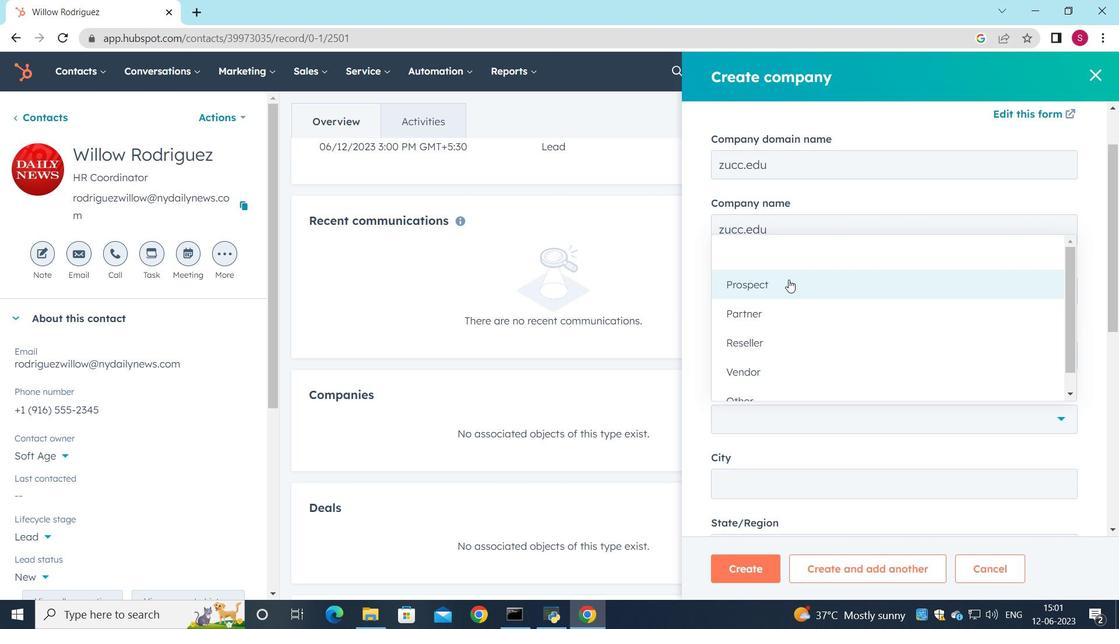 
Action: Mouse moved to (1020, 426)
Screenshot: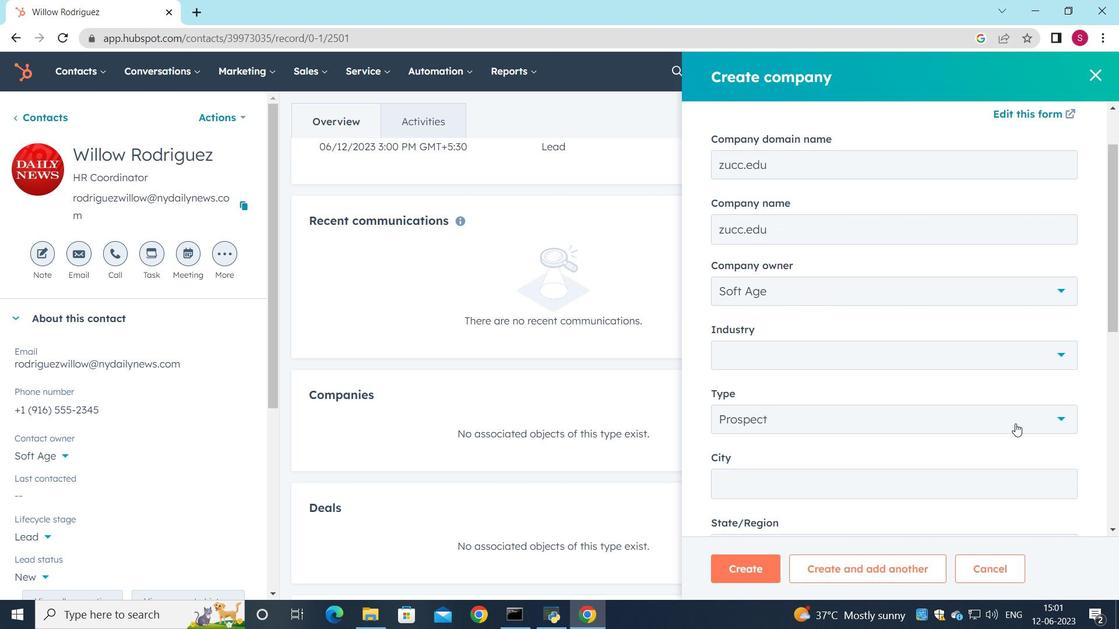 
Action: Mouse scrolled (1020, 425) with delta (0, 0)
Screenshot: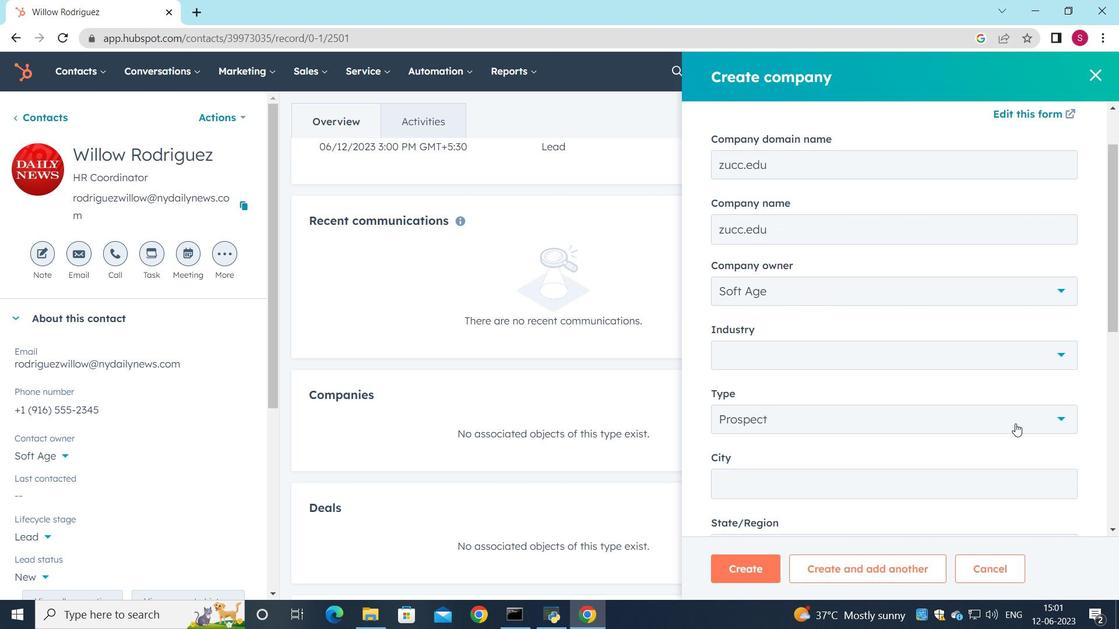 
Action: Mouse scrolled (1020, 425) with delta (0, 0)
Screenshot: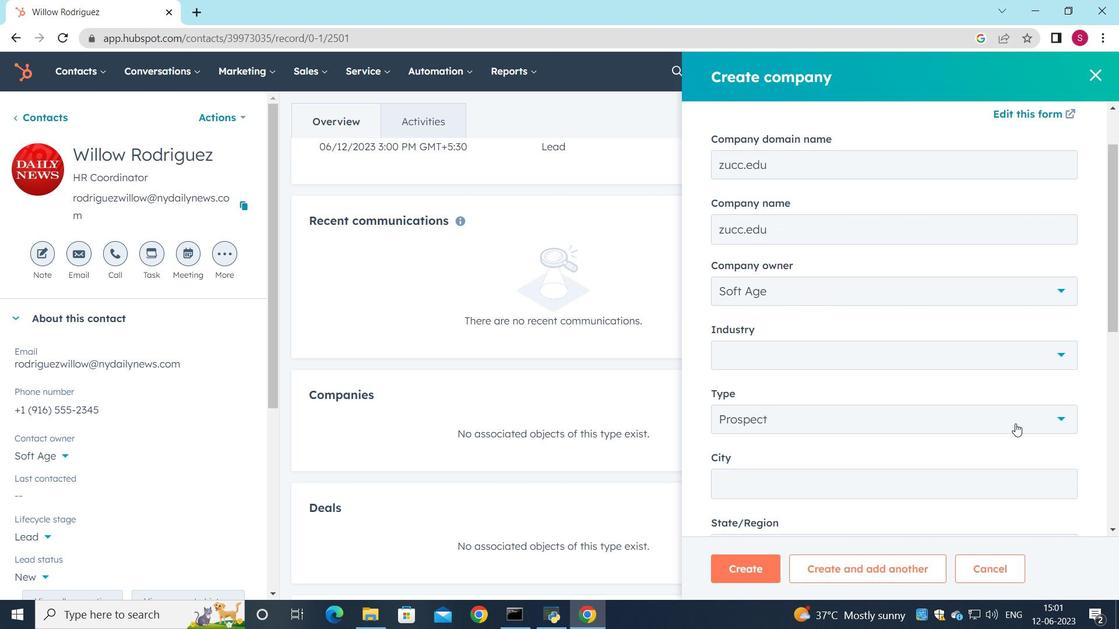
Action: Mouse moved to (916, 407)
Screenshot: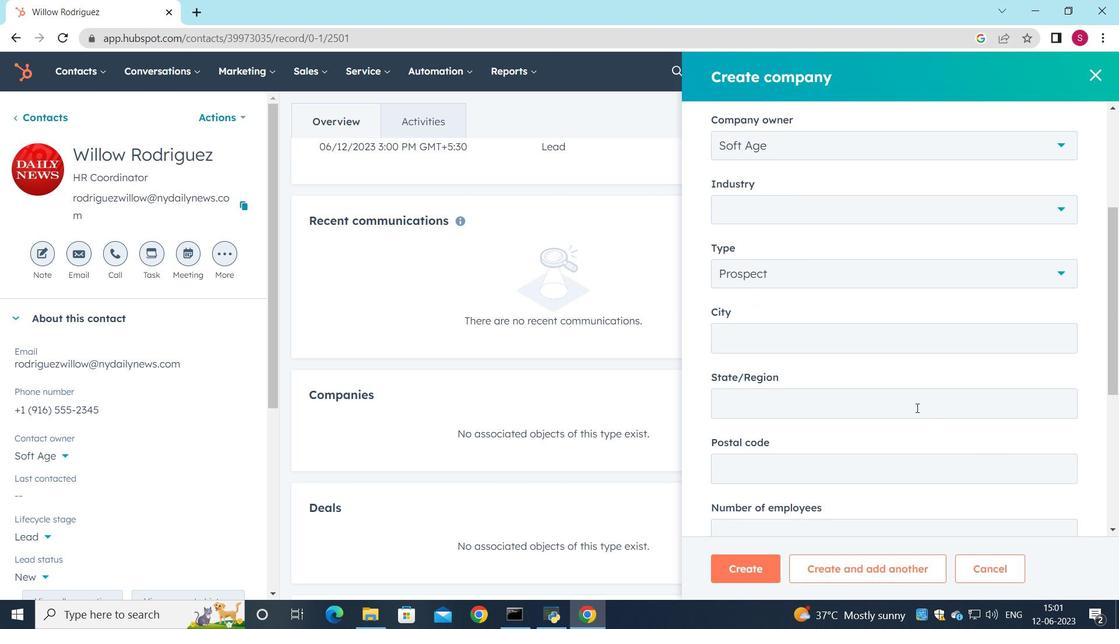 
Action: Mouse scrolled (916, 407) with delta (0, 0)
Screenshot: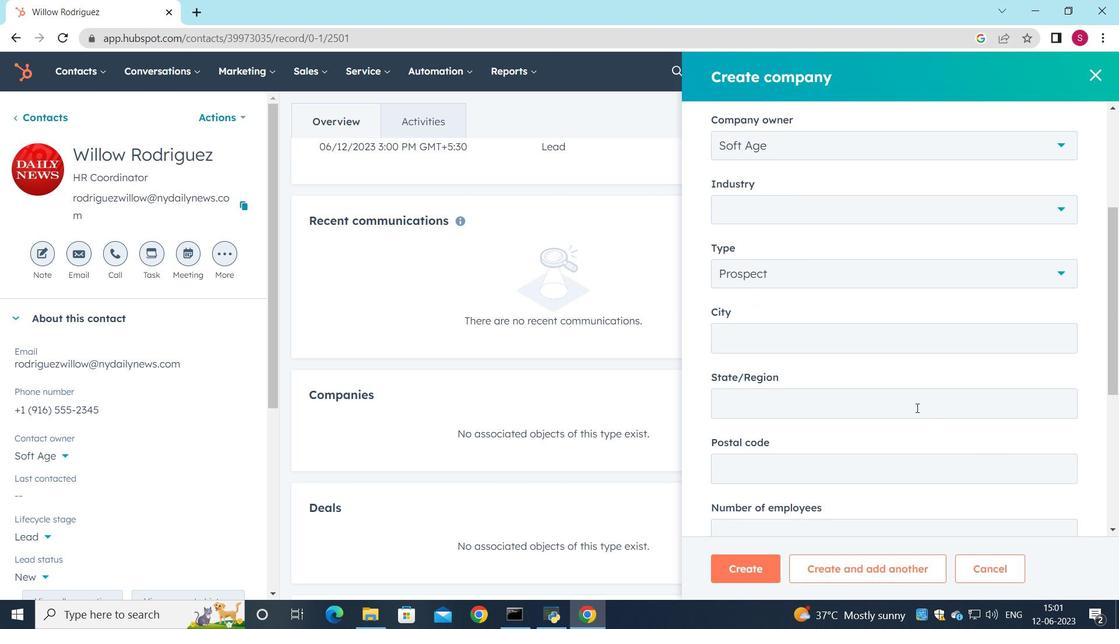 
Action: Mouse moved to (916, 407)
Screenshot: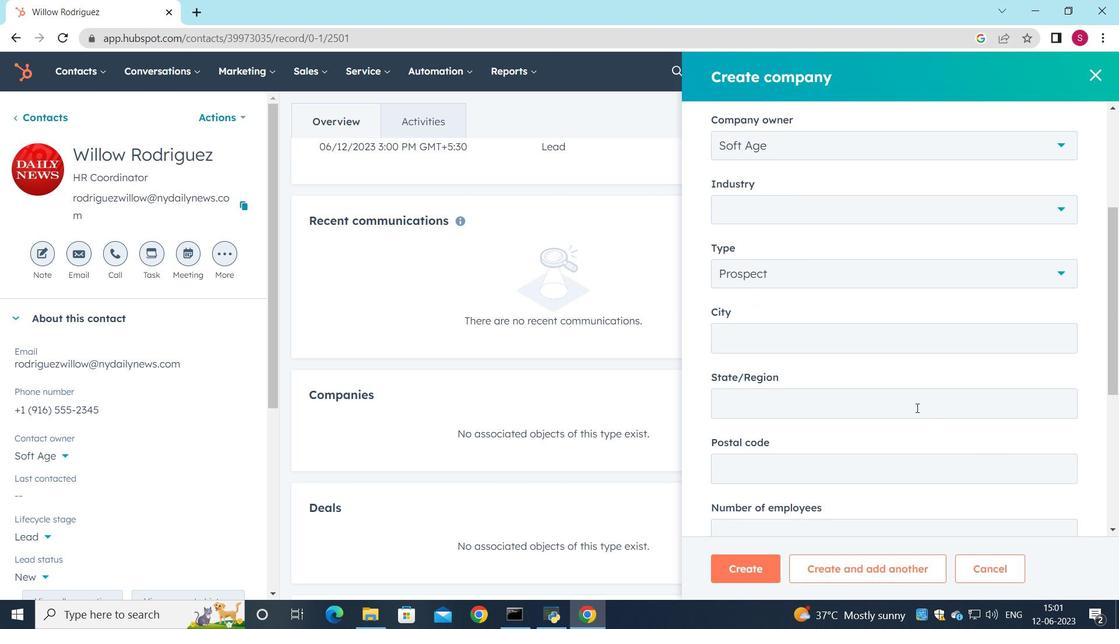 
Action: Mouse scrolled (916, 407) with delta (0, 0)
Screenshot: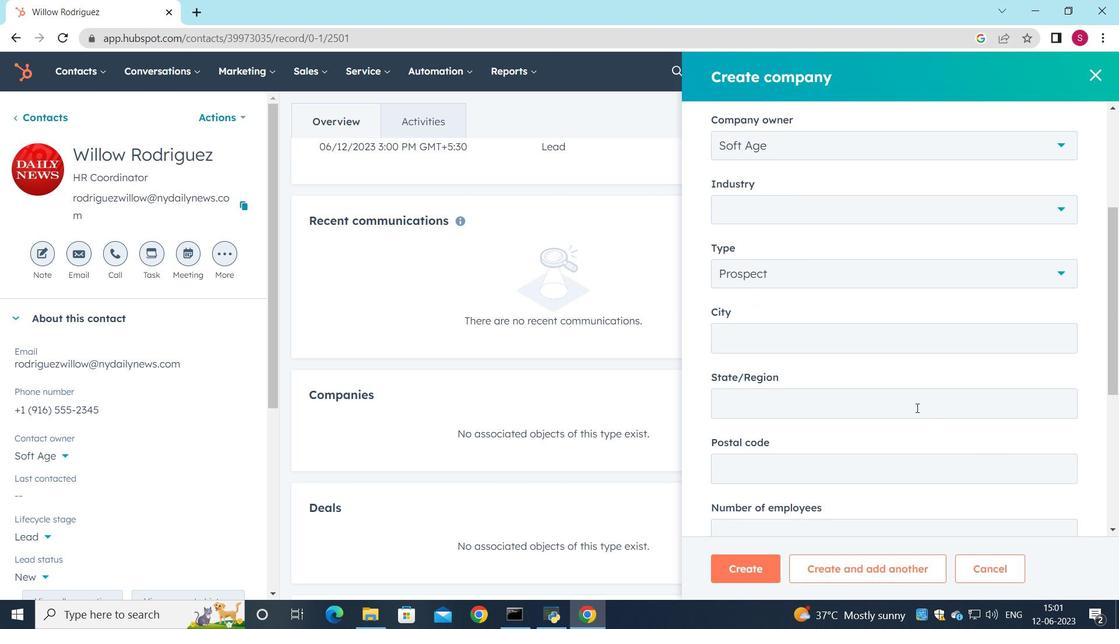 
Action: Mouse scrolled (916, 407) with delta (0, 0)
Screenshot: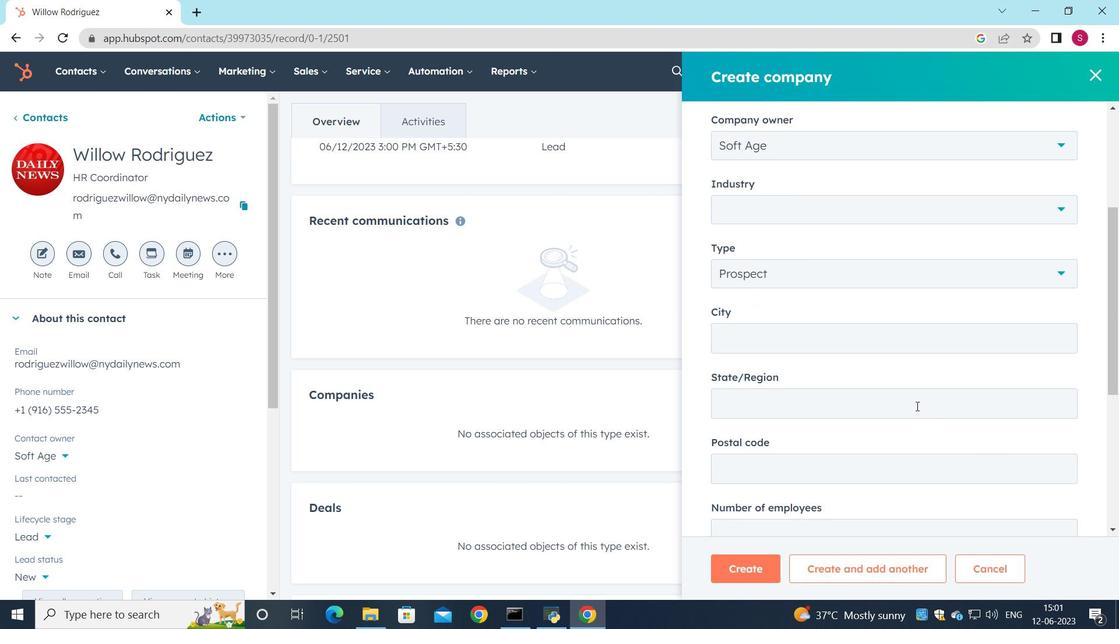 
Action: Mouse moved to (732, 572)
Screenshot: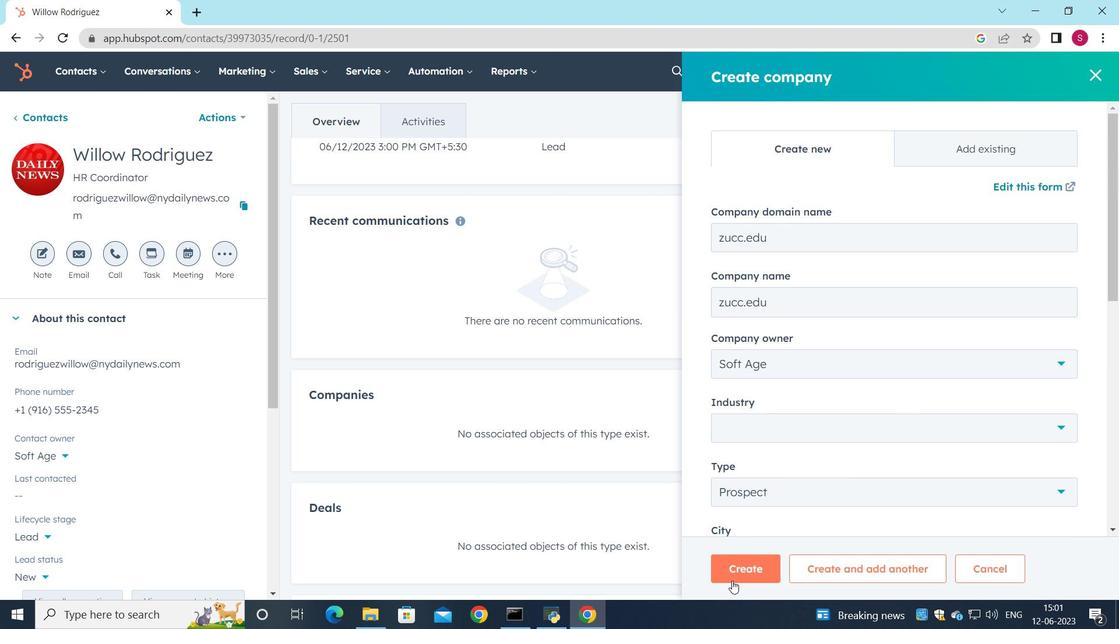 
Action: Mouse pressed left at (732, 572)
Screenshot: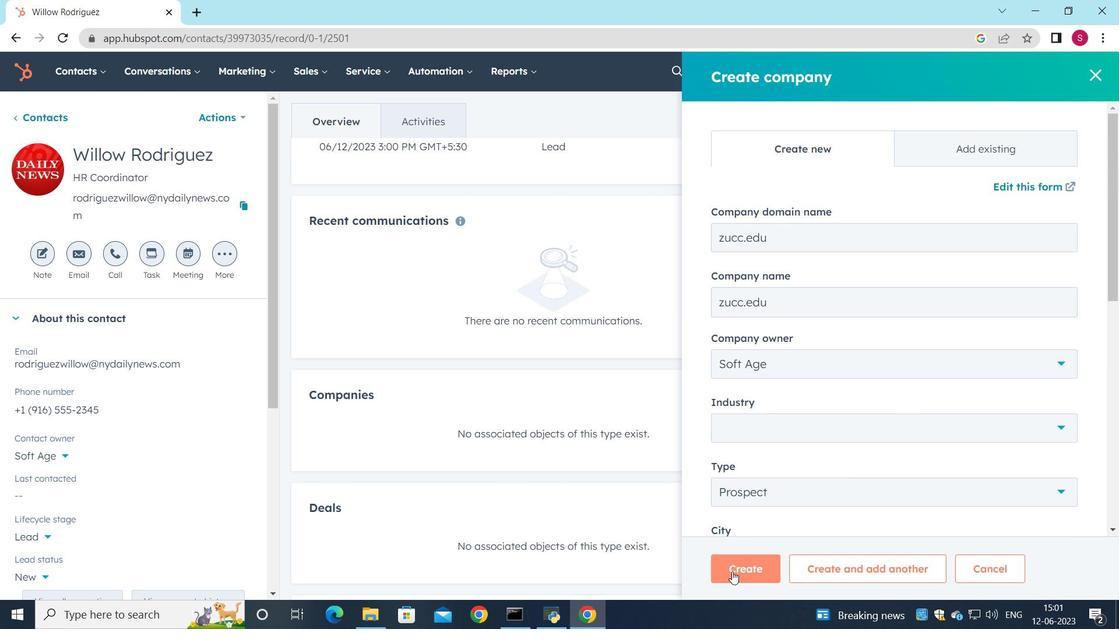 
Action: Mouse moved to (734, 563)
Screenshot: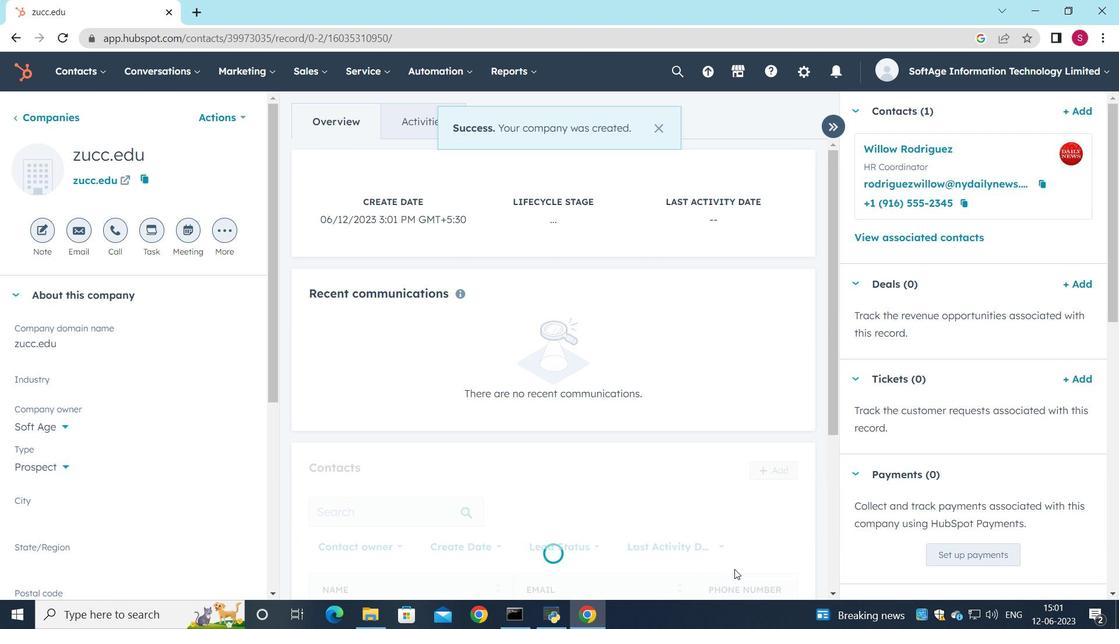 
Action: Mouse scrolled (734, 562) with delta (0, 0)
Screenshot: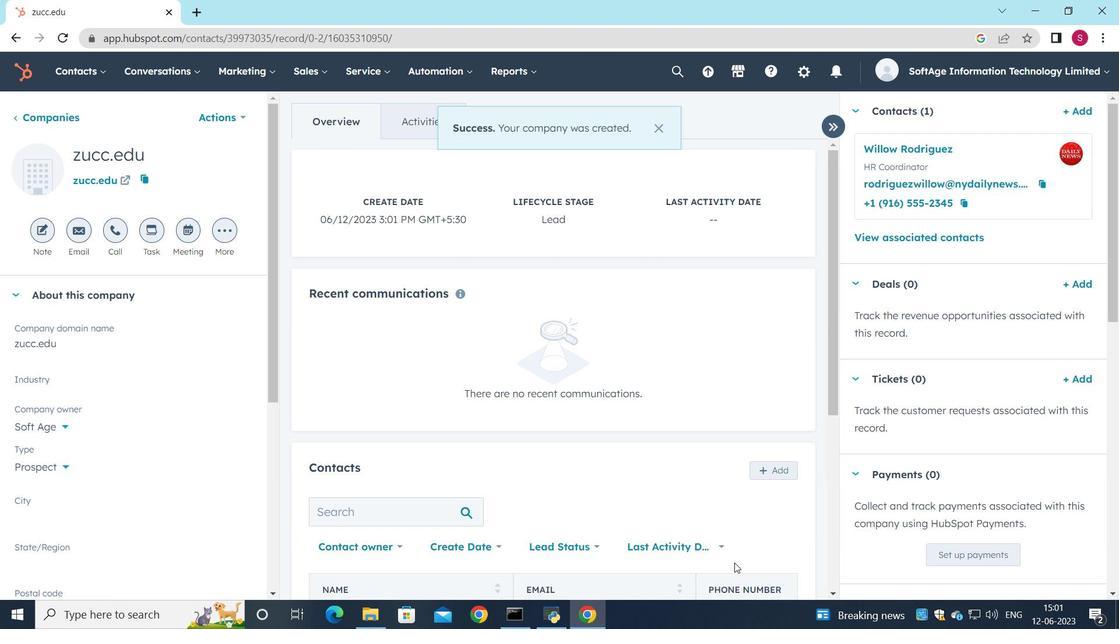 
Action: Mouse scrolled (734, 562) with delta (0, 0)
Screenshot: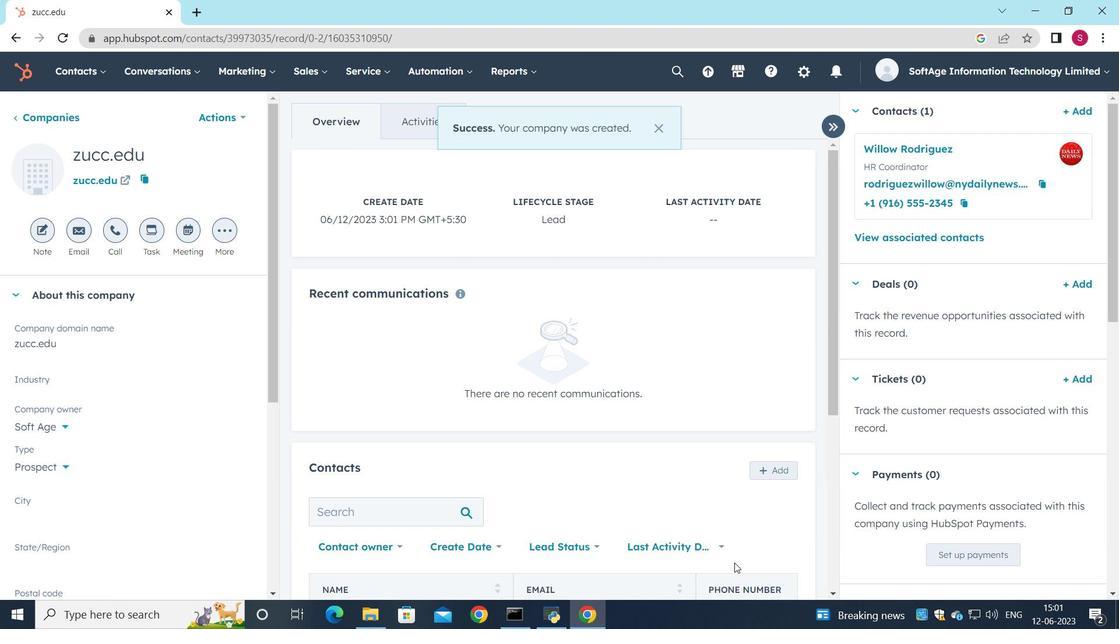
Action: Mouse moved to (661, 548)
Screenshot: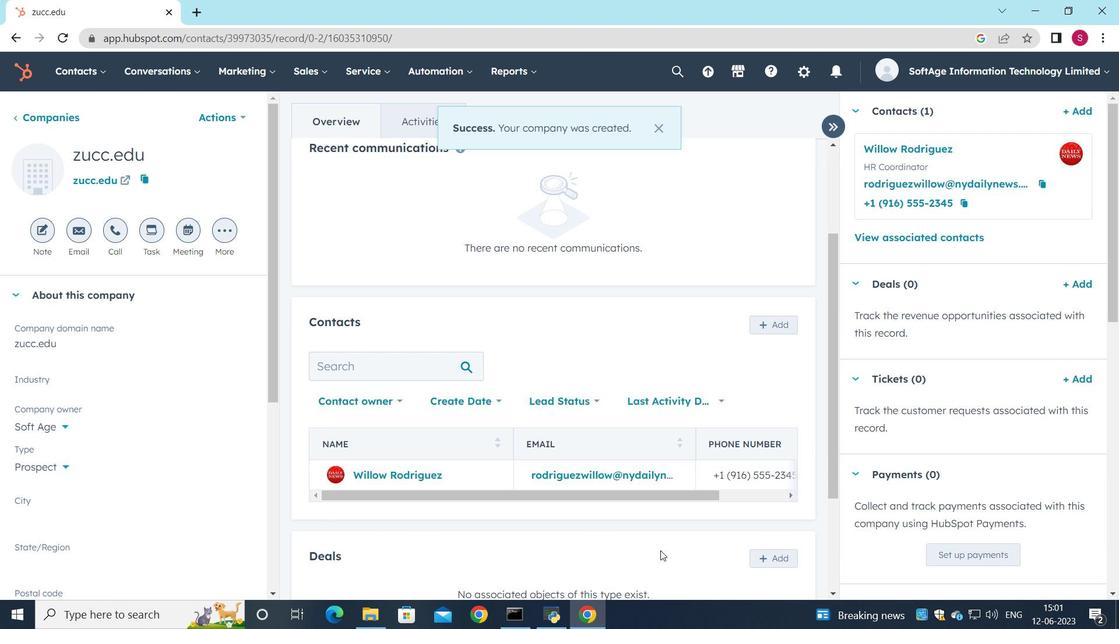 
Action: Mouse scrolled (661, 548) with delta (0, 0)
Screenshot: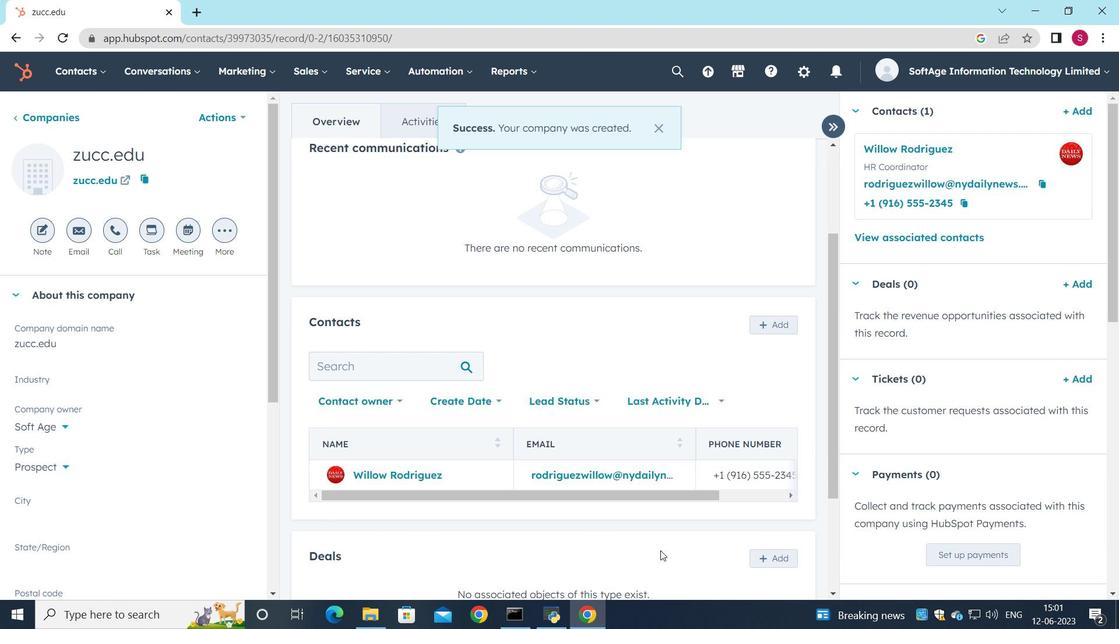 
Action: Mouse scrolled (661, 548) with delta (0, 0)
Screenshot: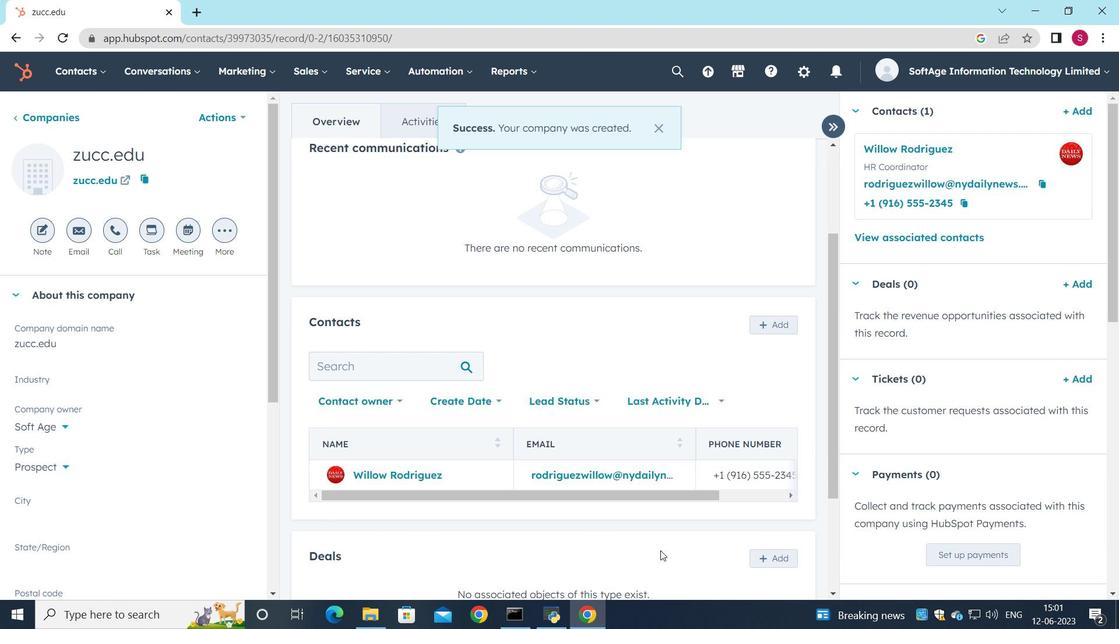 
Action: Mouse moved to (644, 523)
Screenshot: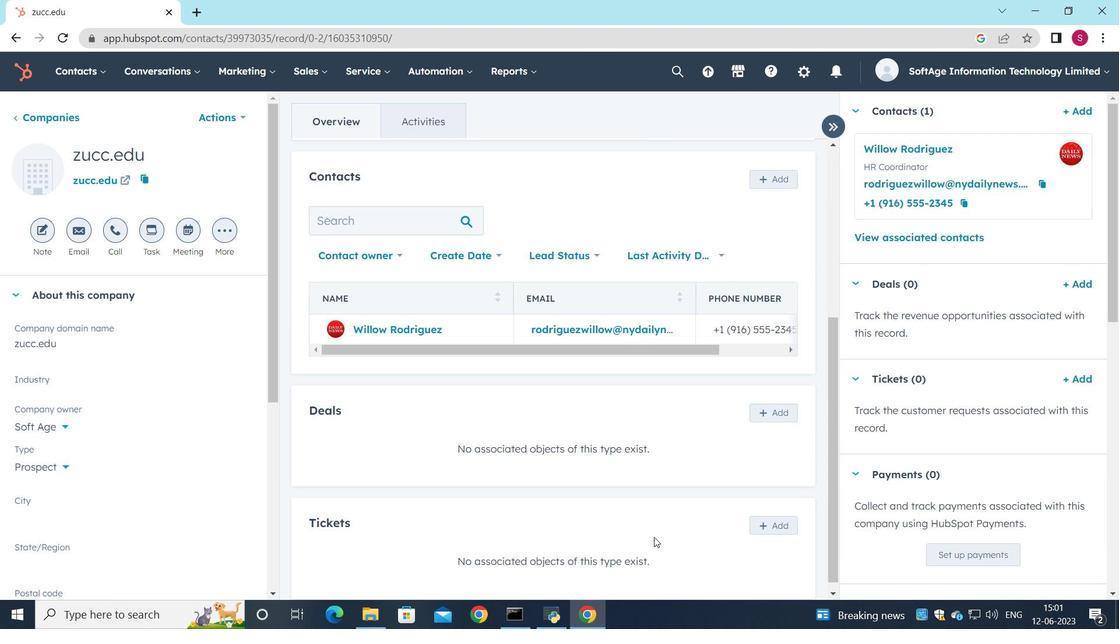 
